 Task: Find connections with filter location Kopřivnice with filter topic #HRwith filter profile language Potuguese with filter current company Traveloka with filter school MIT Academy of Engineering, Alandi, Pune with filter industry Fossil Fuel Electric Power Generation with filter service category Bankruptcy Law with filter keywords title Nuclear Engineer
Action: Mouse moved to (485, 66)
Screenshot: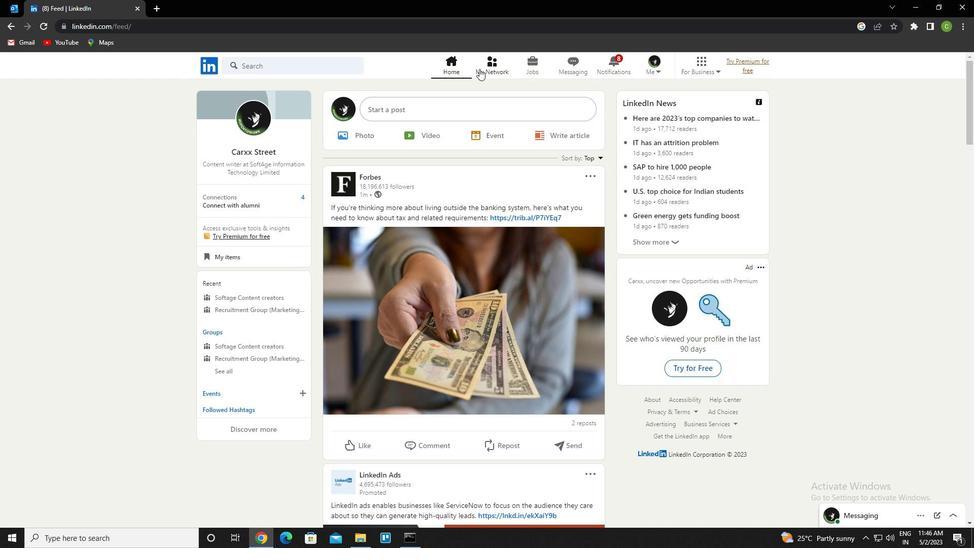 
Action: Mouse pressed left at (485, 66)
Screenshot: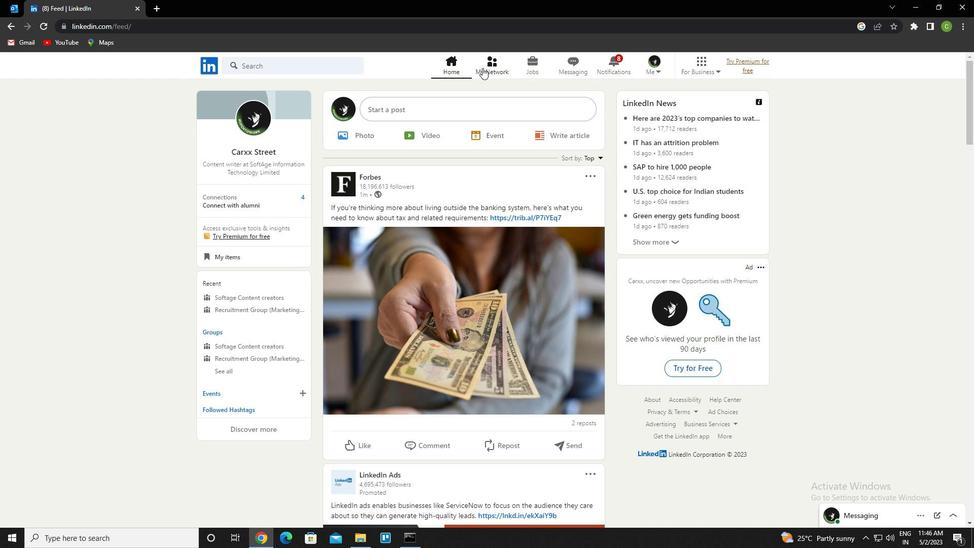 
Action: Mouse moved to (296, 120)
Screenshot: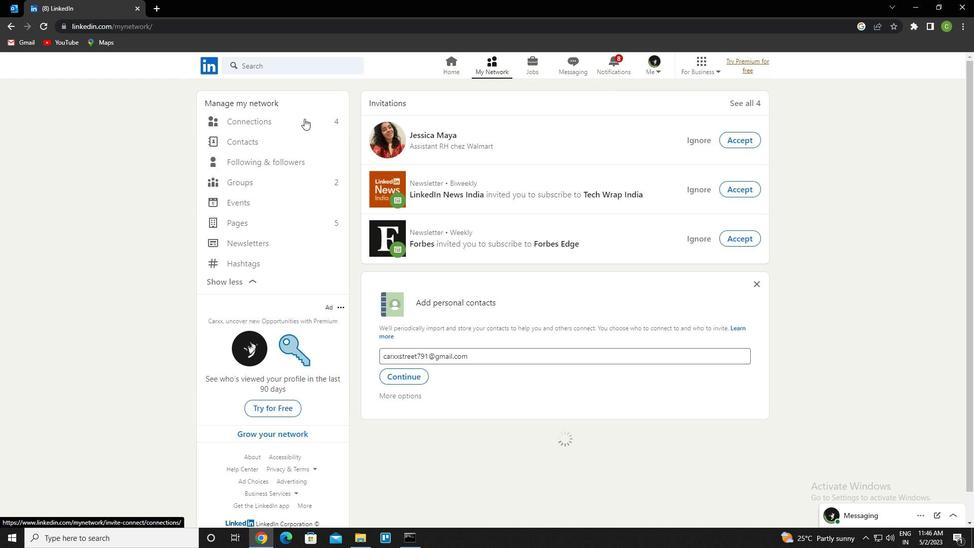 
Action: Mouse pressed left at (296, 120)
Screenshot: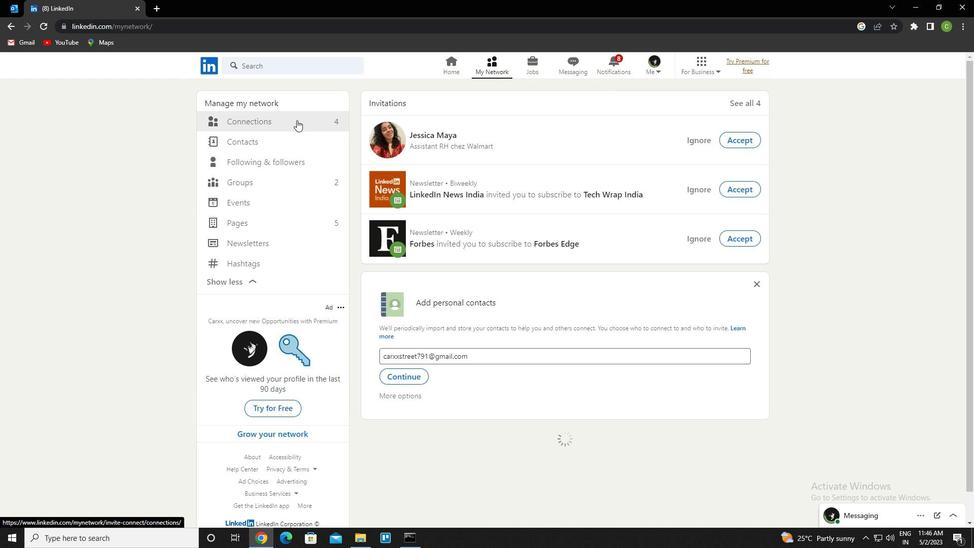 
Action: Mouse moved to (560, 118)
Screenshot: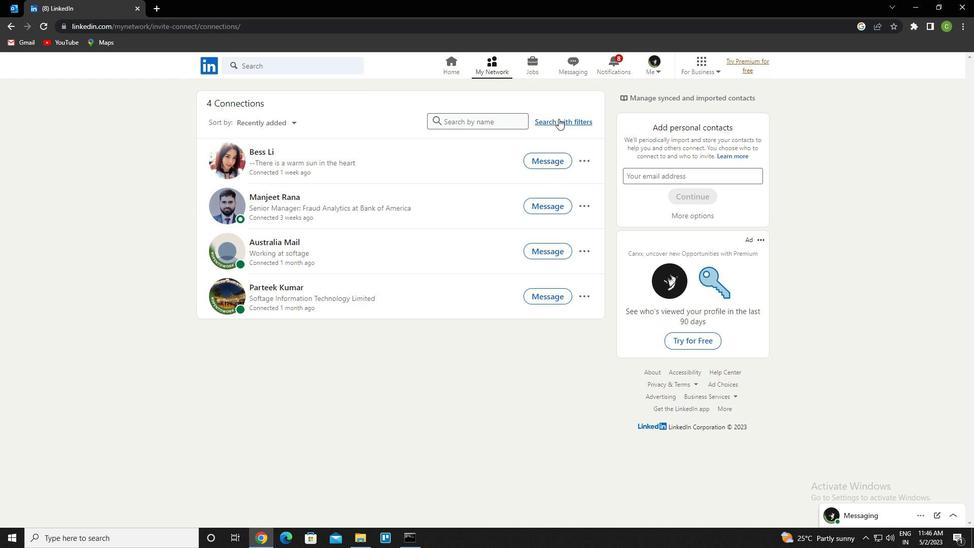 
Action: Mouse pressed left at (560, 118)
Screenshot: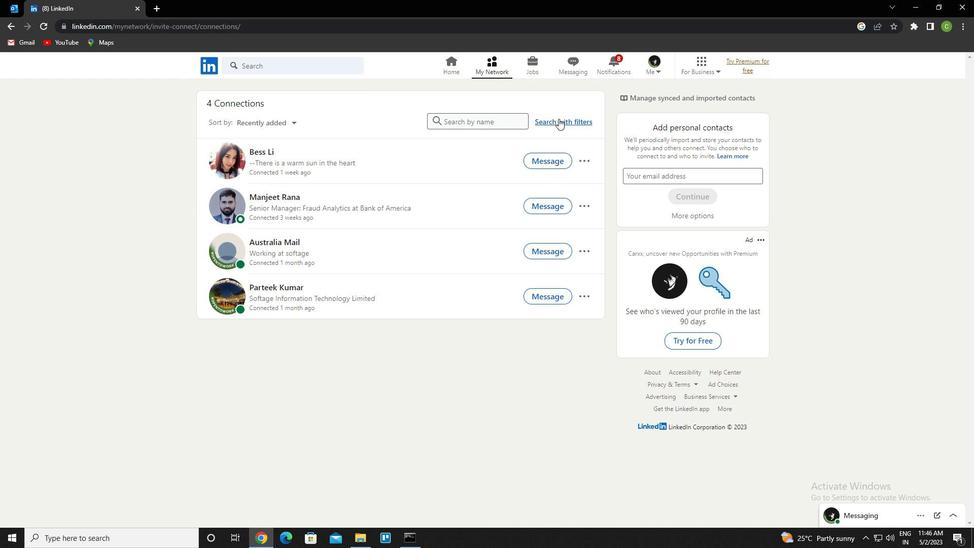 
Action: Mouse moved to (516, 88)
Screenshot: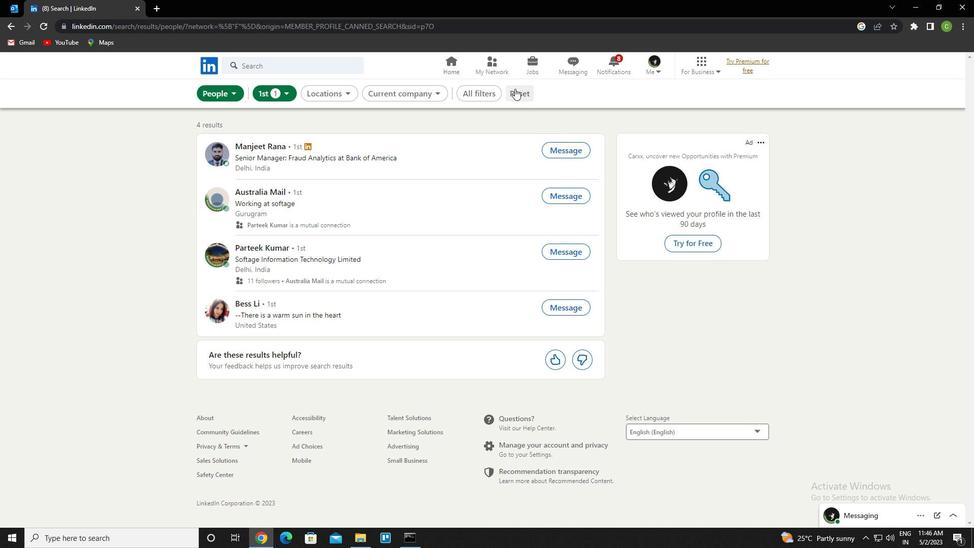 
Action: Mouse pressed left at (516, 88)
Screenshot: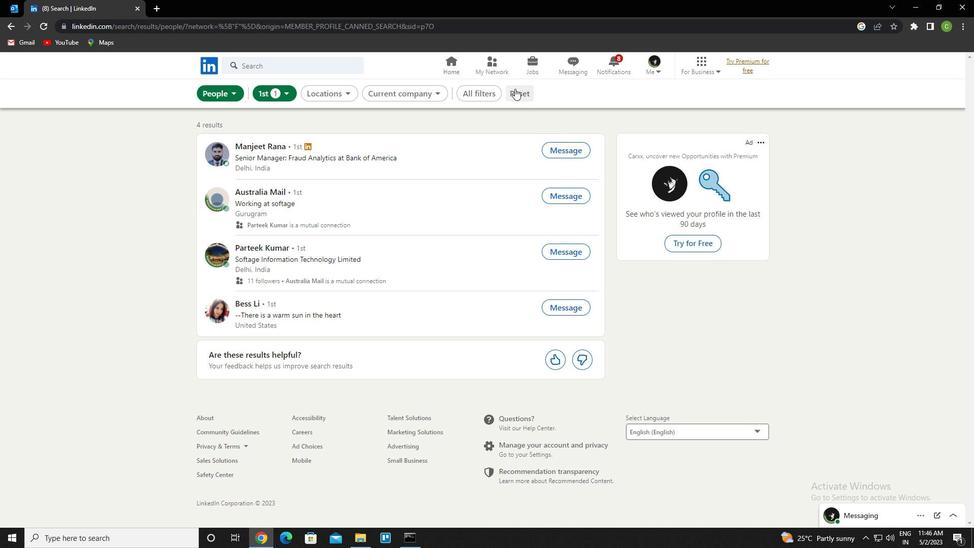 
Action: Mouse moved to (507, 101)
Screenshot: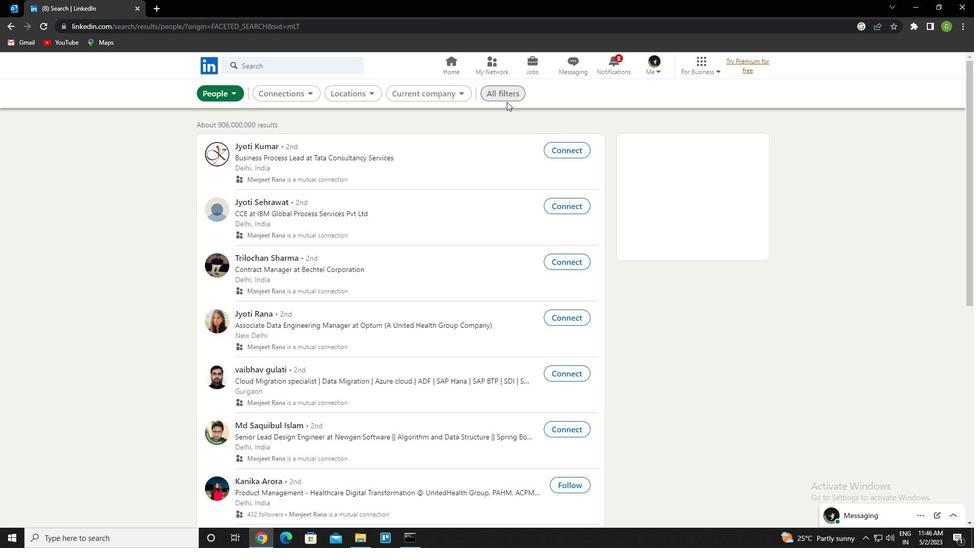 
Action: Mouse pressed left at (507, 101)
Screenshot: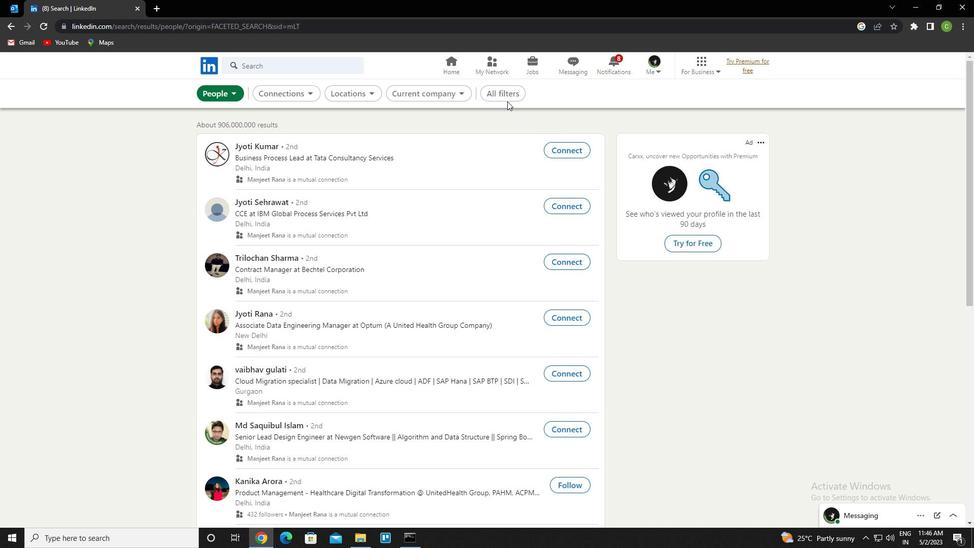 
Action: Mouse moved to (850, 383)
Screenshot: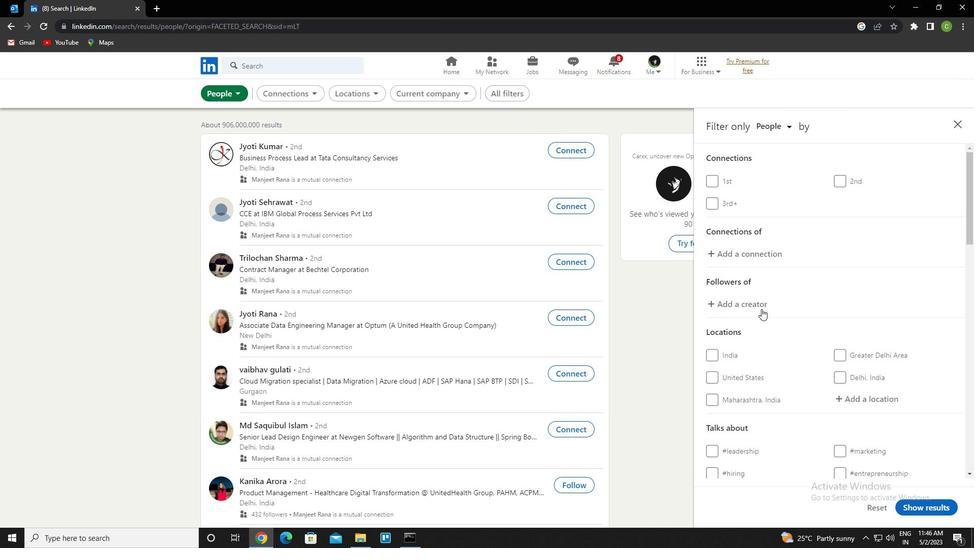 
Action: Mouse scrolled (850, 382) with delta (0, 0)
Screenshot: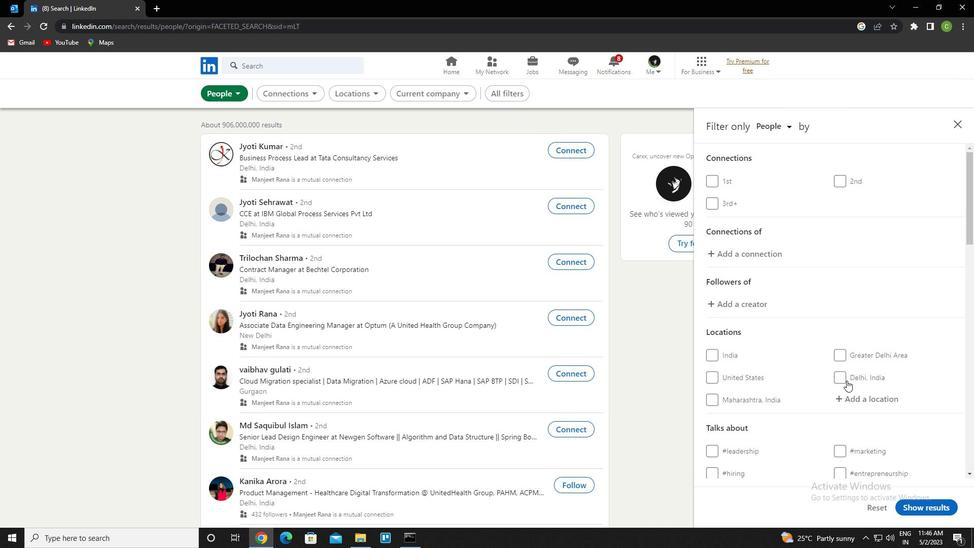
Action: Mouse scrolled (850, 382) with delta (0, 0)
Screenshot: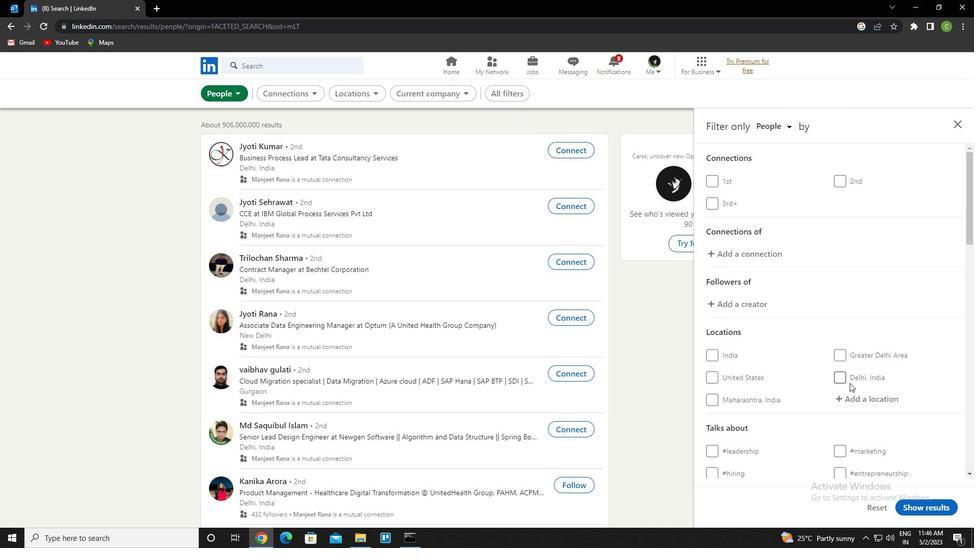 
Action: Mouse scrolled (850, 382) with delta (0, 0)
Screenshot: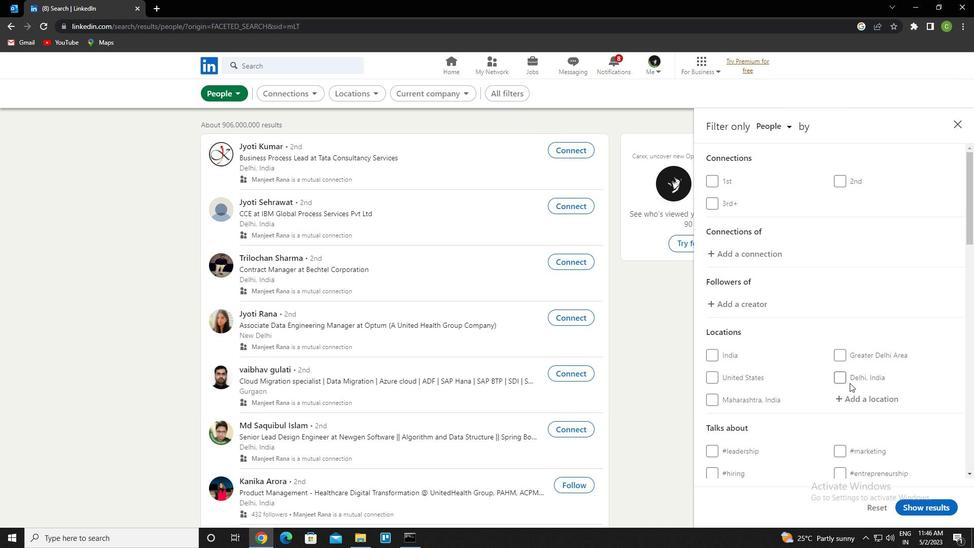 
Action: Mouse moved to (876, 248)
Screenshot: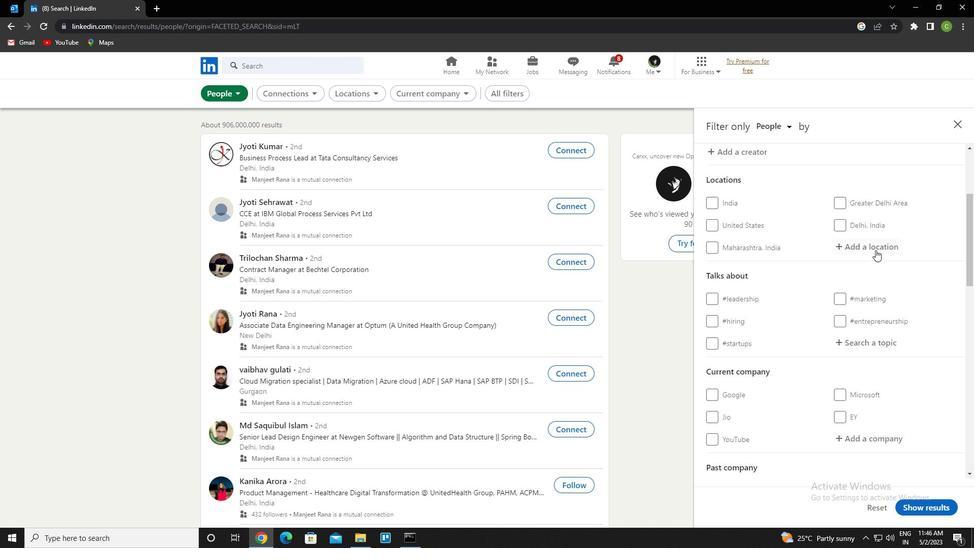
Action: Mouse pressed left at (876, 248)
Screenshot: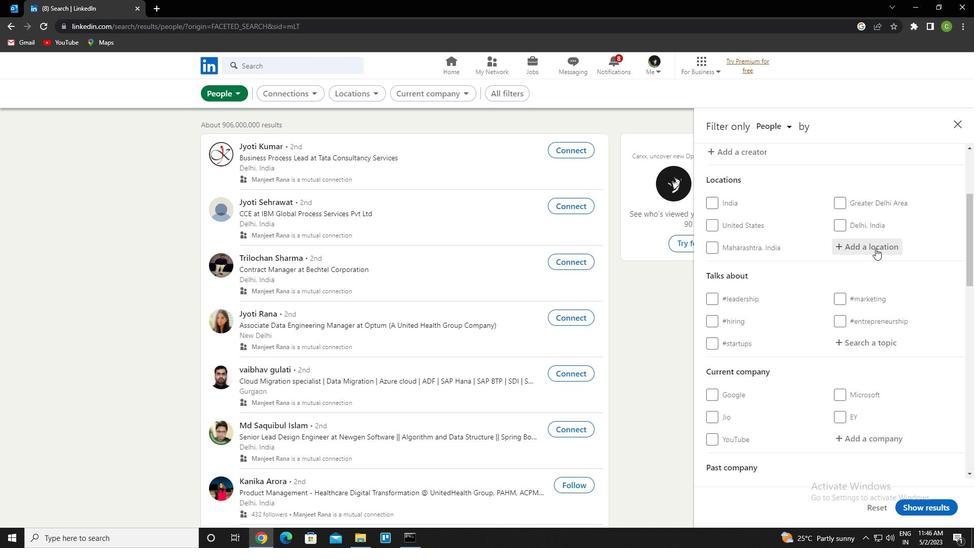 
Action: Key pressed <Key.caps_lock>k<Key.caps_lock>oprivi<Key.backspace>nice<Key.down><Key.enter>
Screenshot: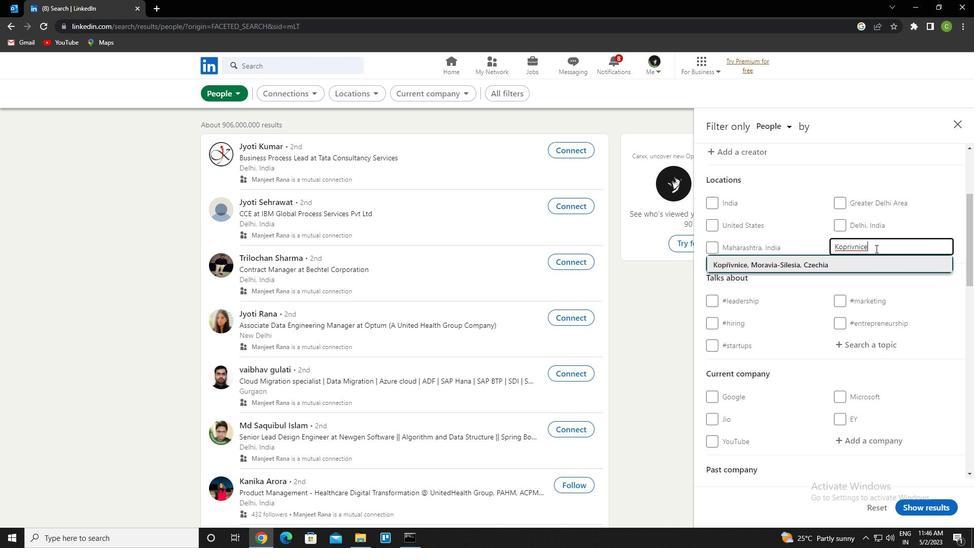 
Action: Mouse scrolled (876, 248) with delta (0, 0)
Screenshot: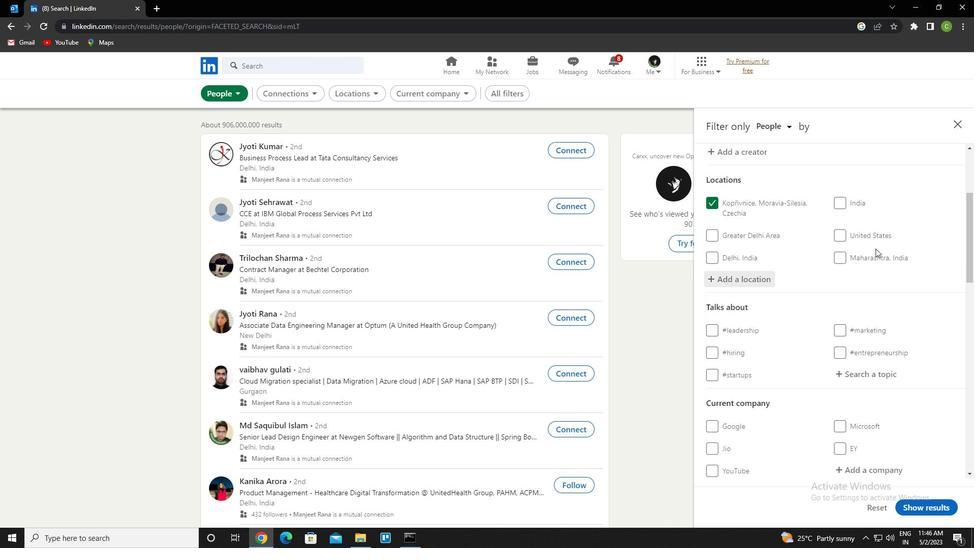 
Action: Mouse moved to (863, 326)
Screenshot: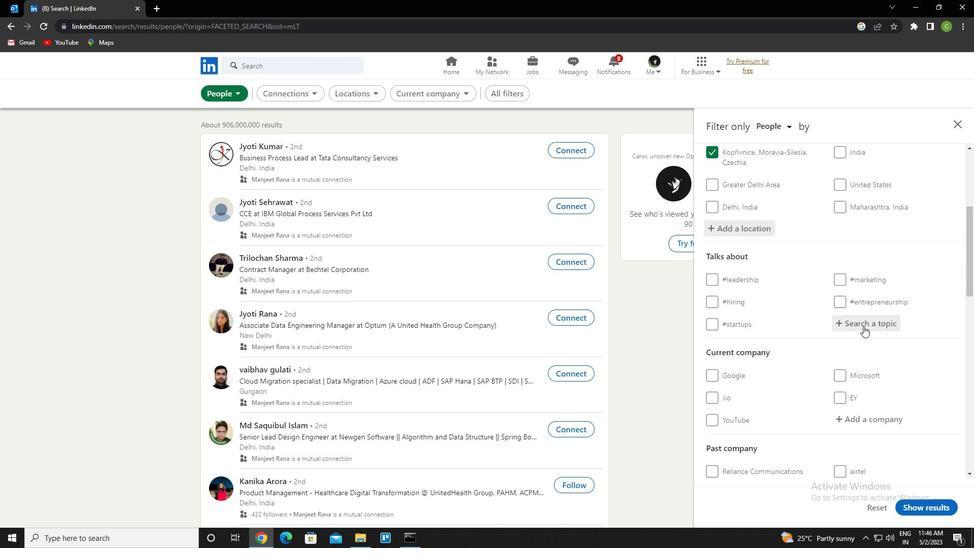 
Action: Mouse pressed left at (863, 326)
Screenshot: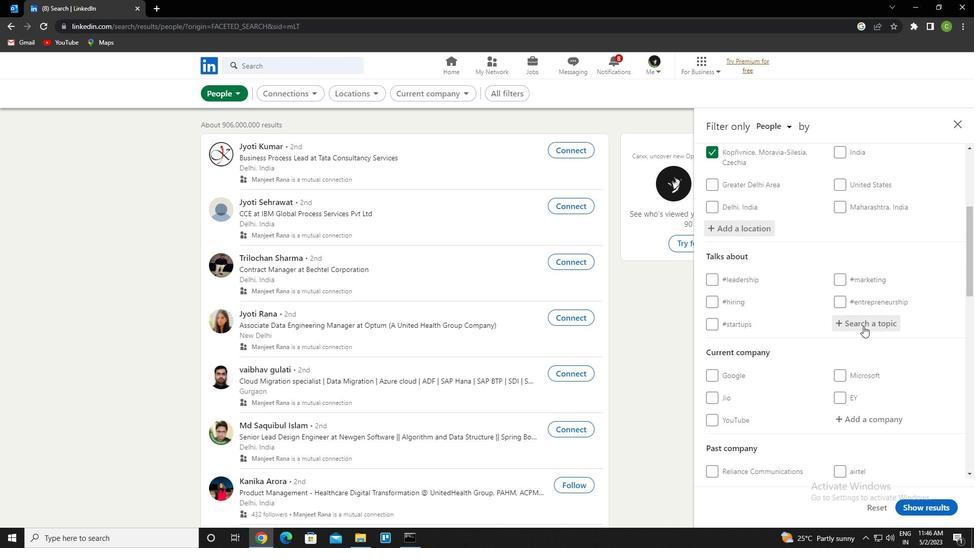 
Action: Key pressed <Key.caps_lock>hr<Key.down><Key.enter>
Screenshot: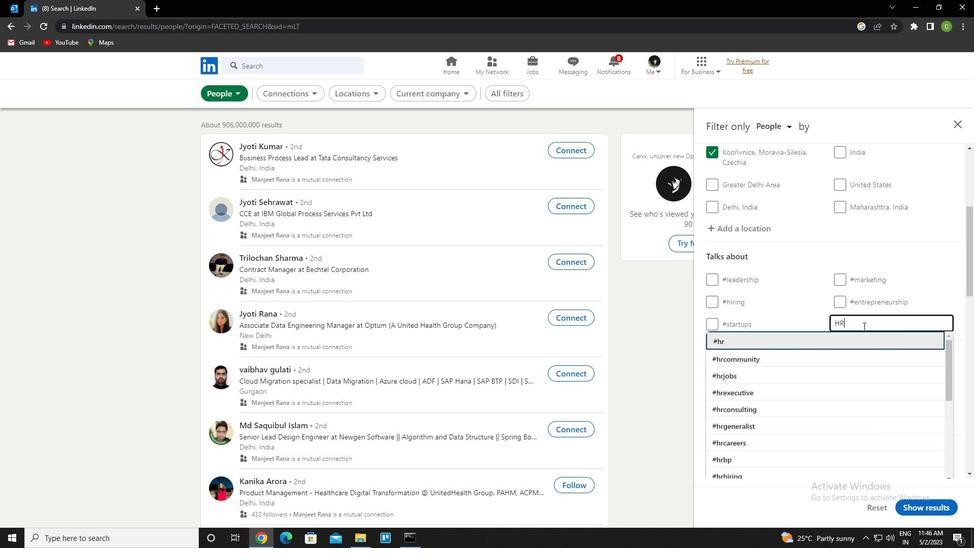 
Action: Mouse scrolled (863, 325) with delta (0, 0)
Screenshot: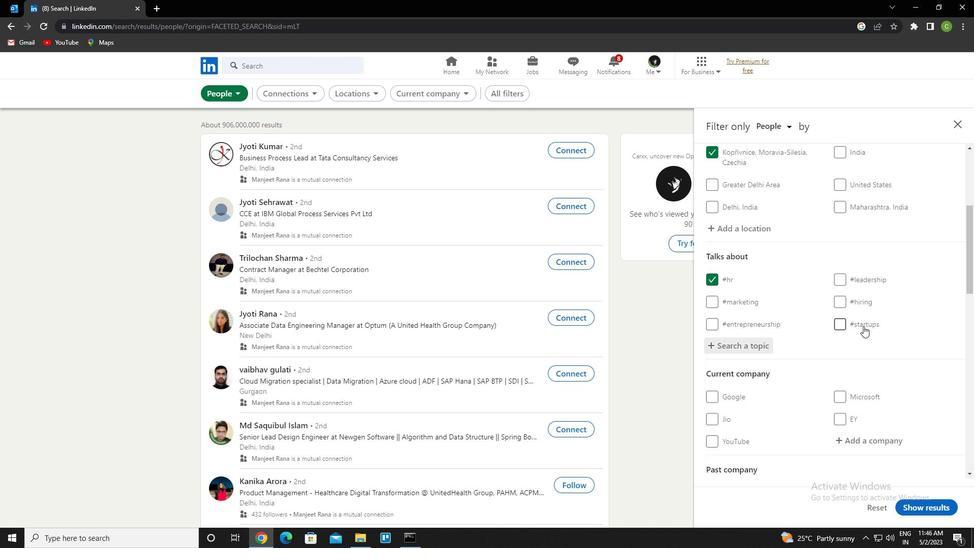 
Action: Mouse scrolled (863, 325) with delta (0, 0)
Screenshot: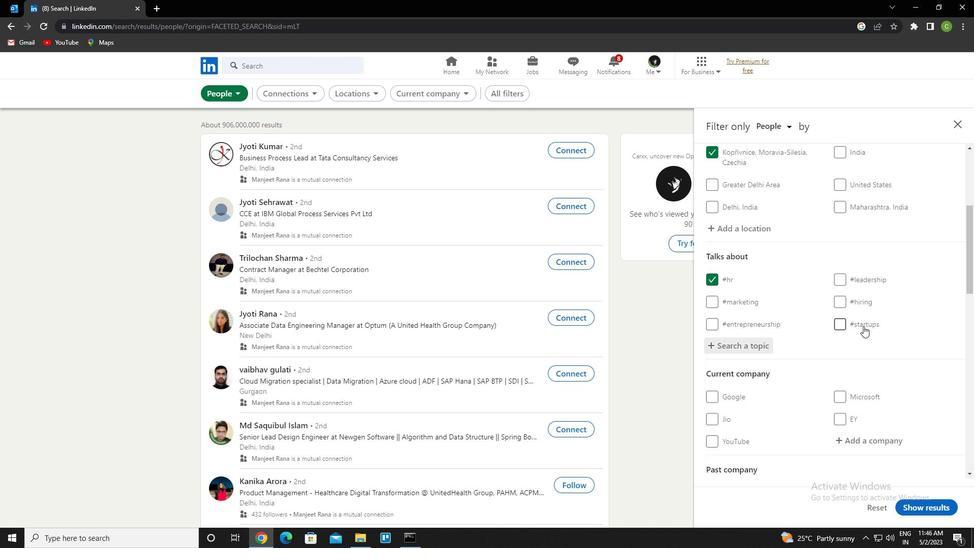 
Action: Mouse scrolled (863, 325) with delta (0, 0)
Screenshot: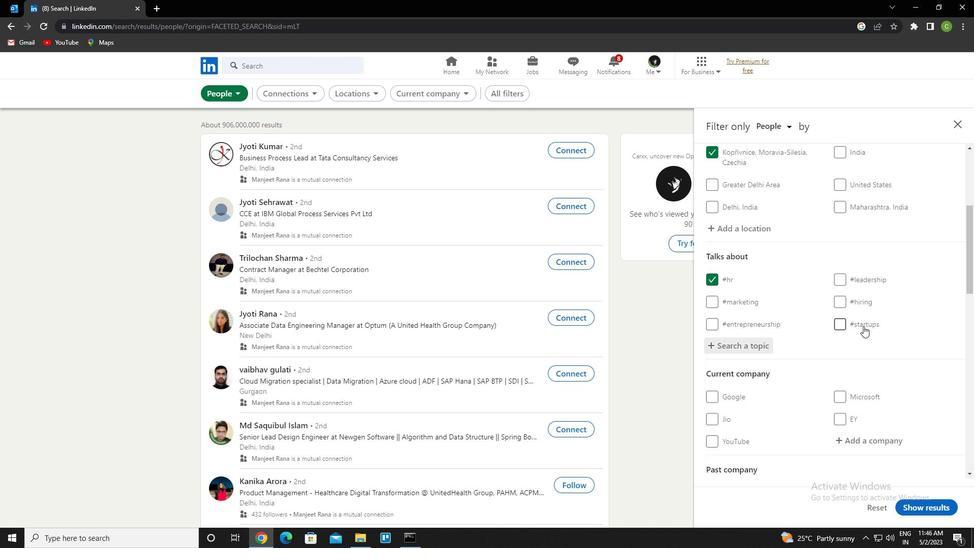
Action: Mouse scrolled (863, 325) with delta (0, 0)
Screenshot: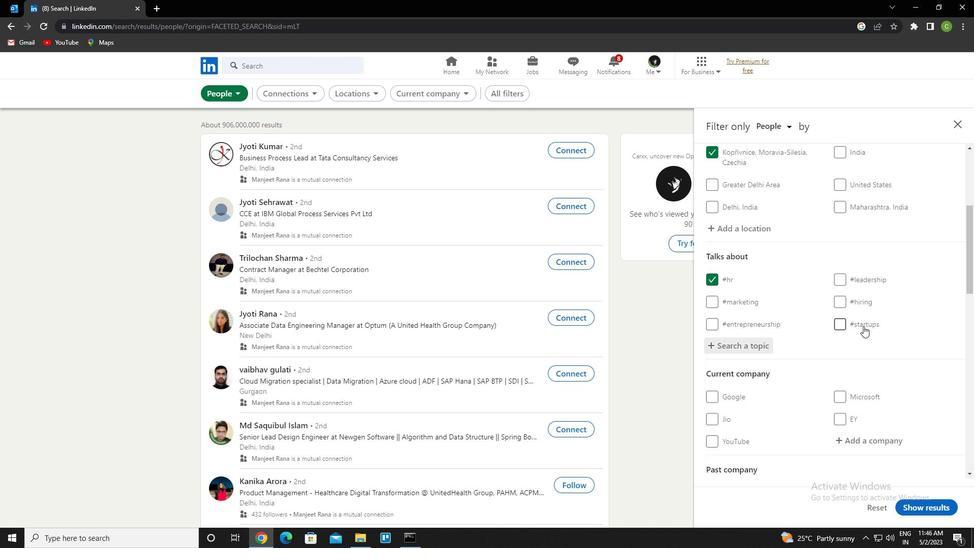 
Action: Mouse scrolled (863, 325) with delta (0, 0)
Screenshot: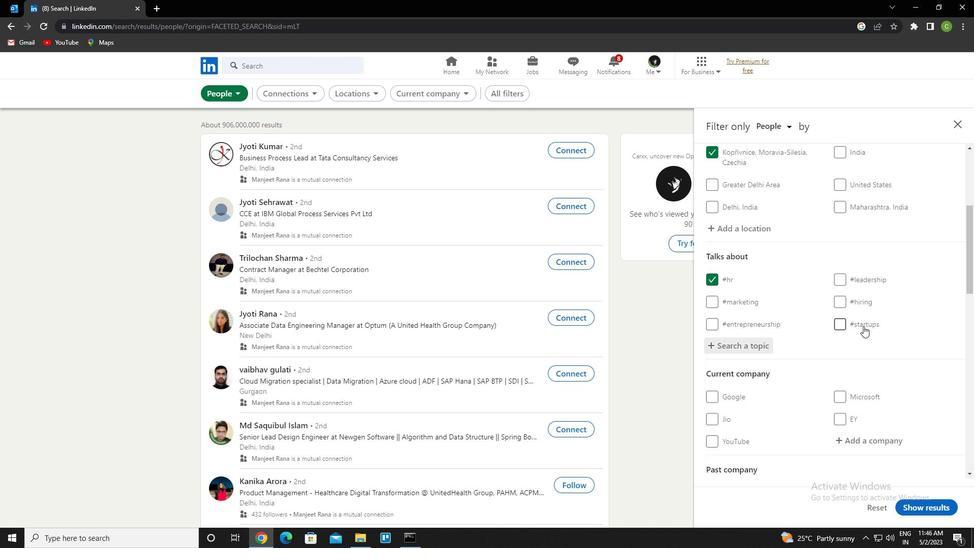 
Action: Mouse scrolled (863, 325) with delta (0, 0)
Screenshot: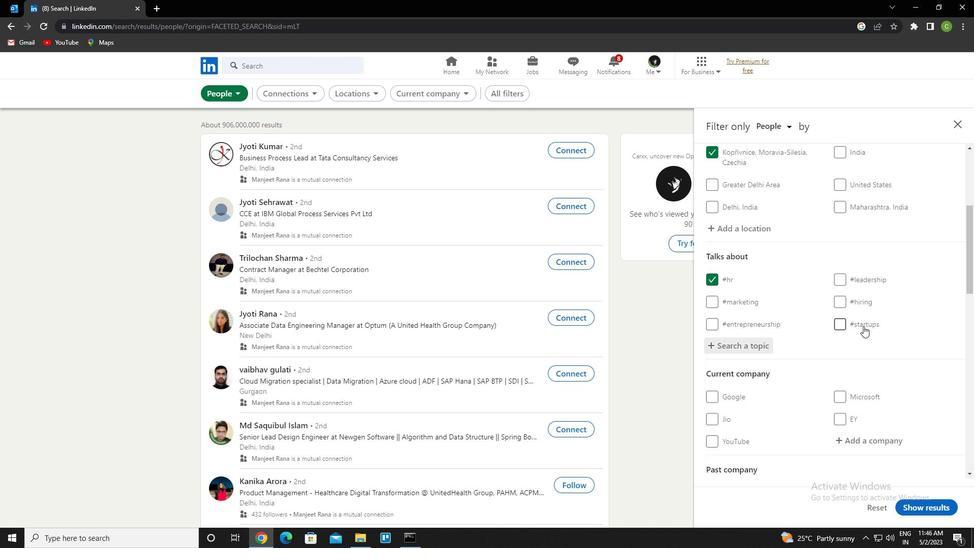 
Action: Mouse scrolled (863, 325) with delta (0, 0)
Screenshot: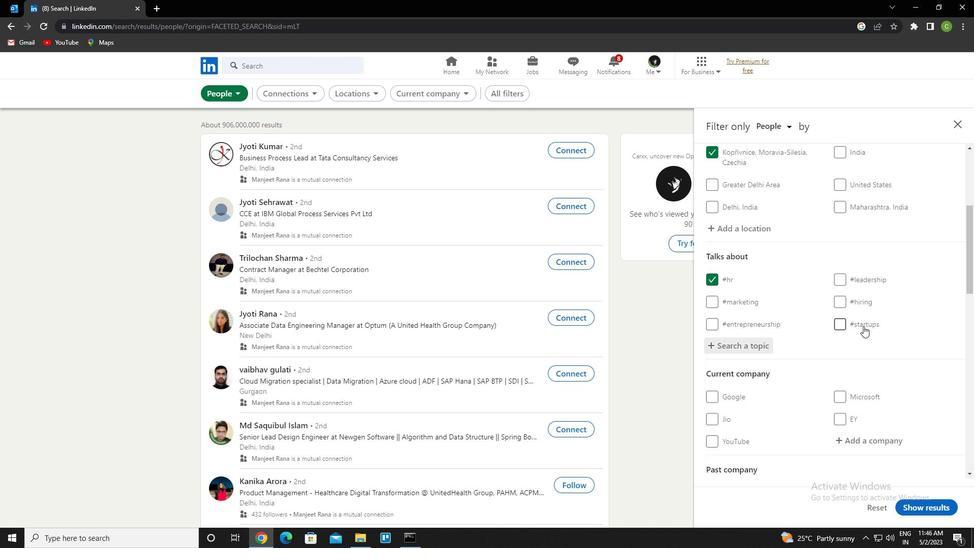 
Action: Mouse scrolled (863, 325) with delta (0, 0)
Screenshot: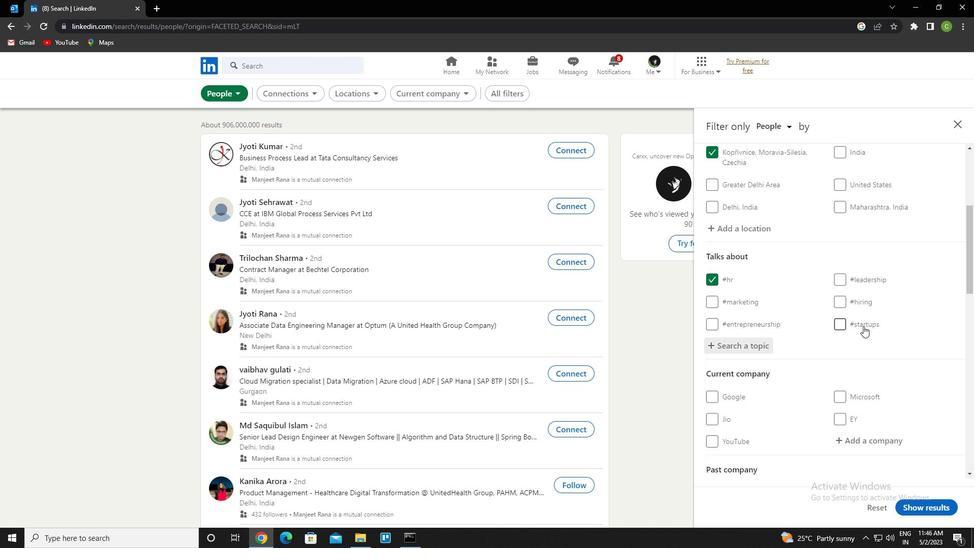 
Action: Mouse scrolled (863, 325) with delta (0, 0)
Screenshot: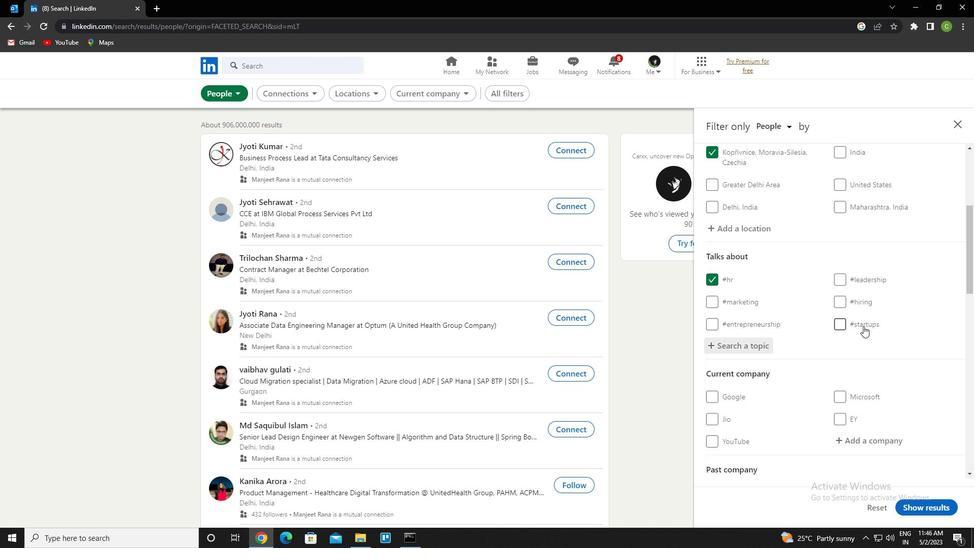 
Action: Mouse scrolled (863, 325) with delta (0, 0)
Screenshot: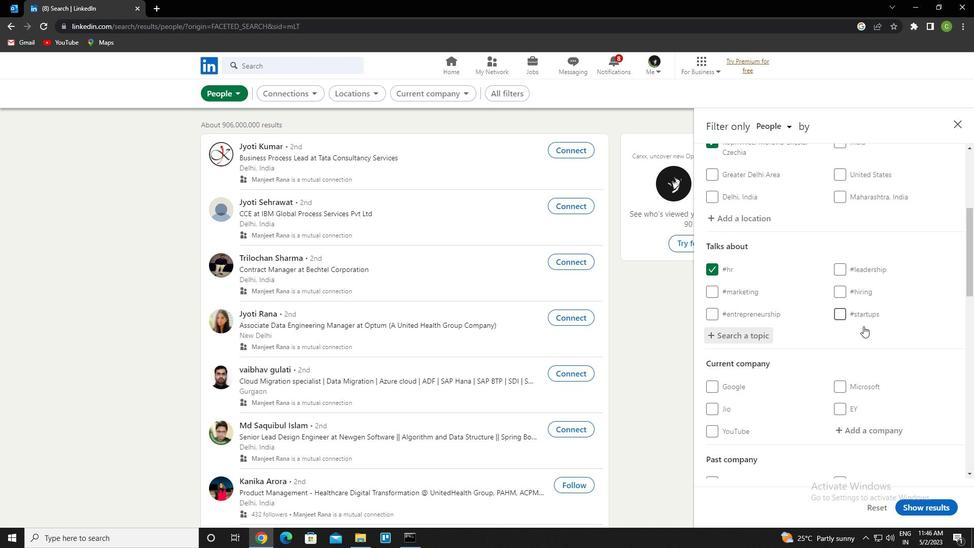
Action: Mouse moved to (837, 314)
Screenshot: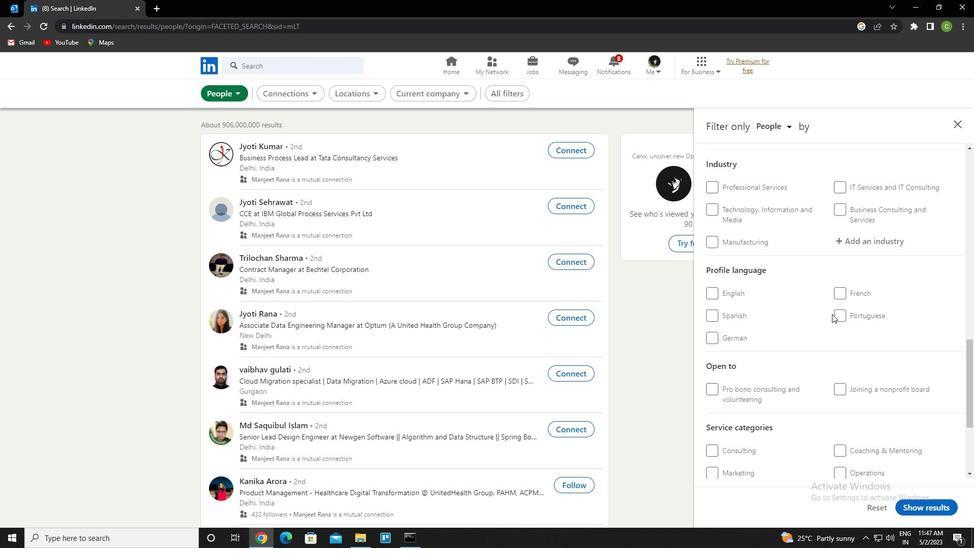 
Action: Mouse pressed left at (837, 314)
Screenshot: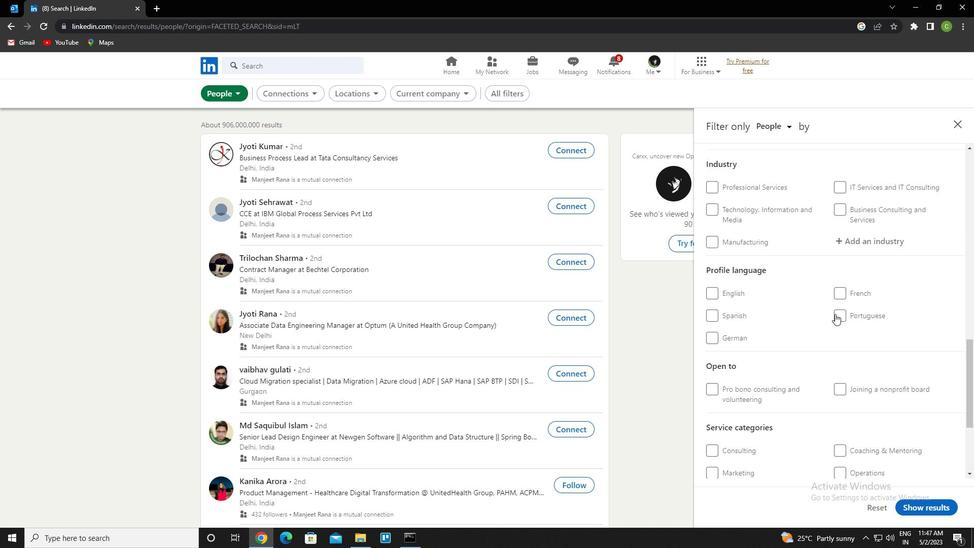 
Action: Mouse scrolled (837, 314) with delta (0, 0)
Screenshot: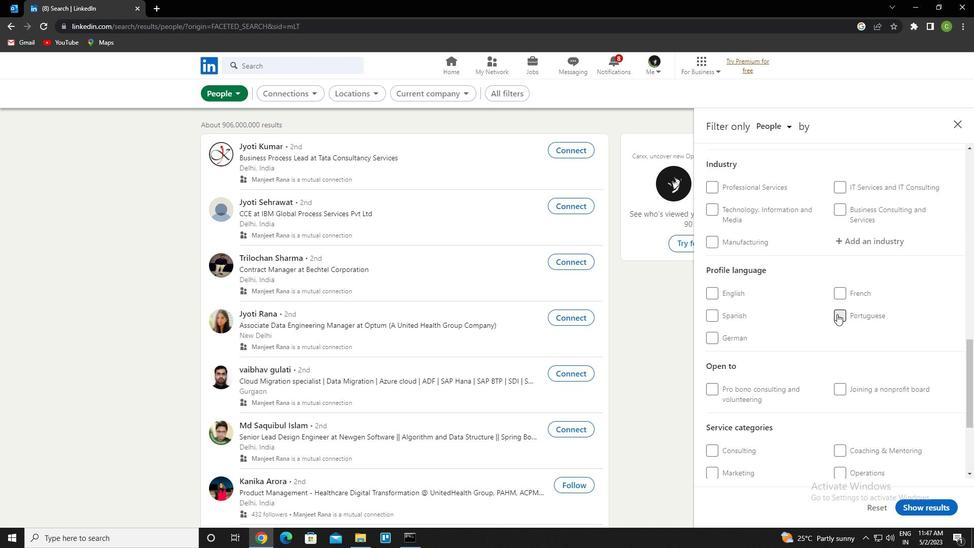 
Action: Mouse scrolled (837, 314) with delta (0, 0)
Screenshot: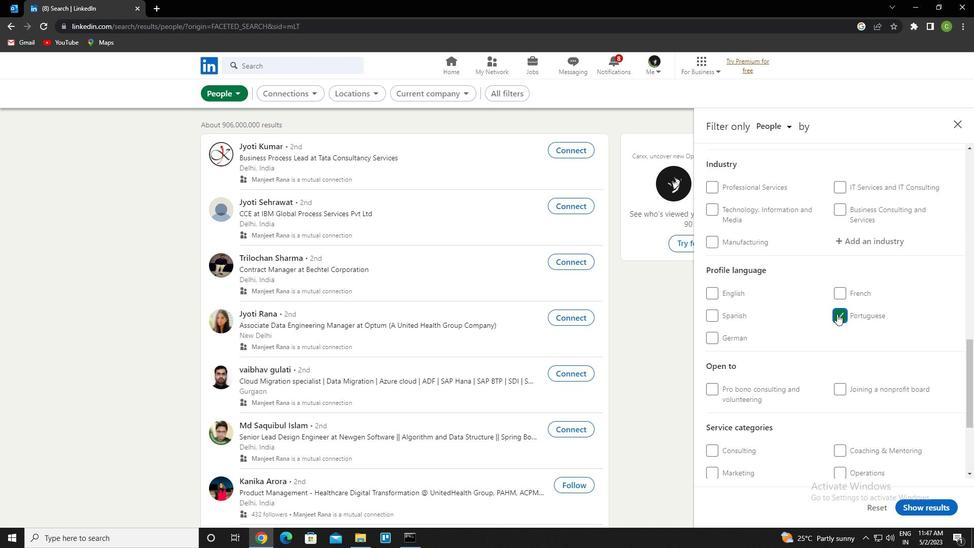 
Action: Mouse scrolled (837, 314) with delta (0, 0)
Screenshot: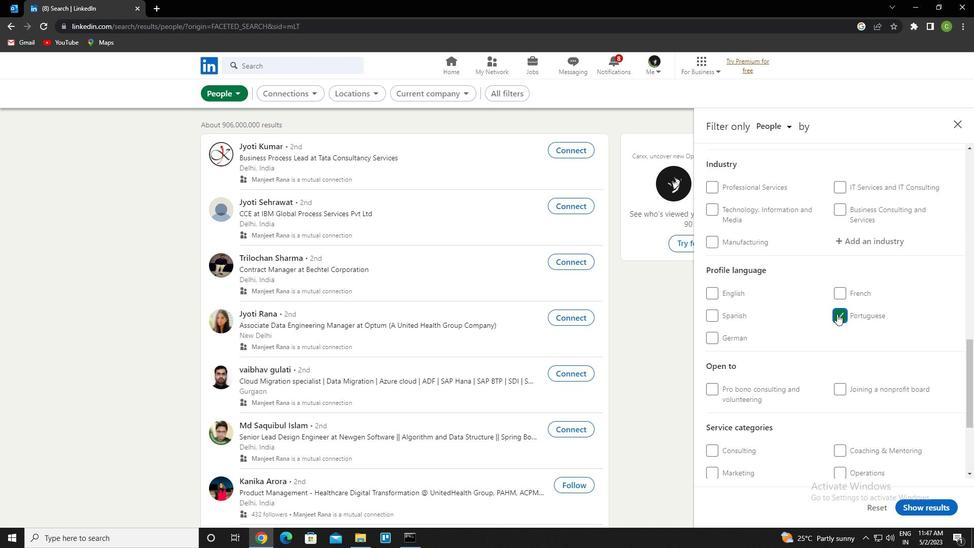 
Action: Mouse scrolled (837, 314) with delta (0, 0)
Screenshot: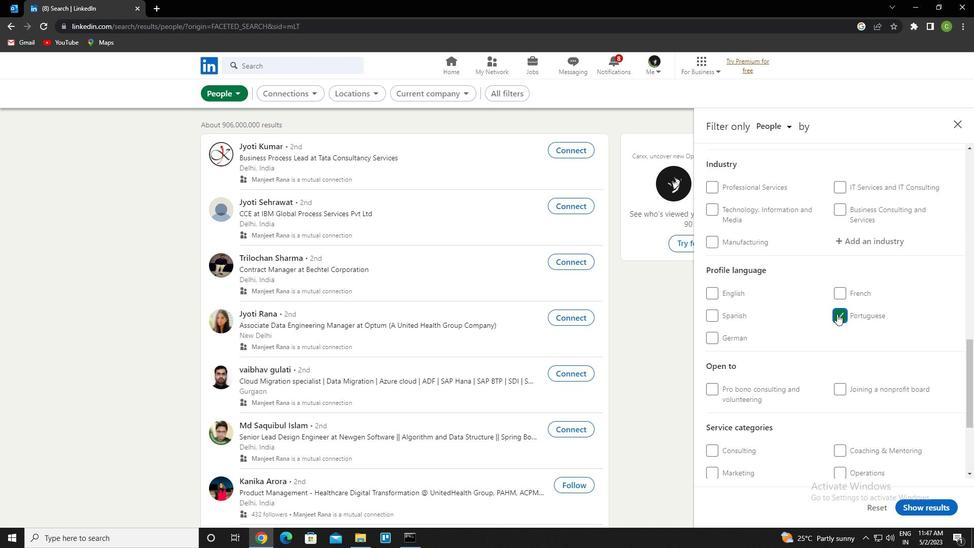 
Action: Mouse scrolled (837, 314) with delta (0, 0)
Screenshot: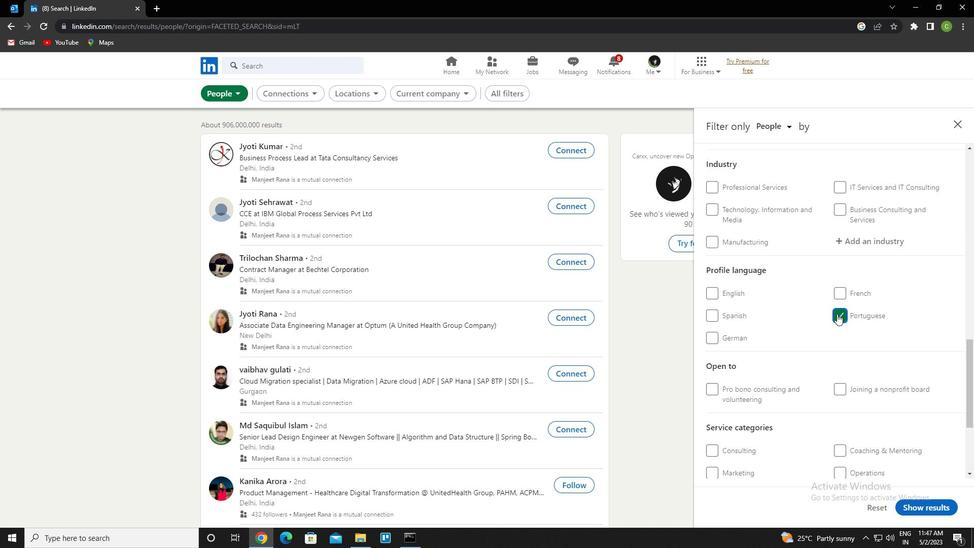 
Action: Mouse scrolled (837, 314) with delta (0, 0)
Screenshot: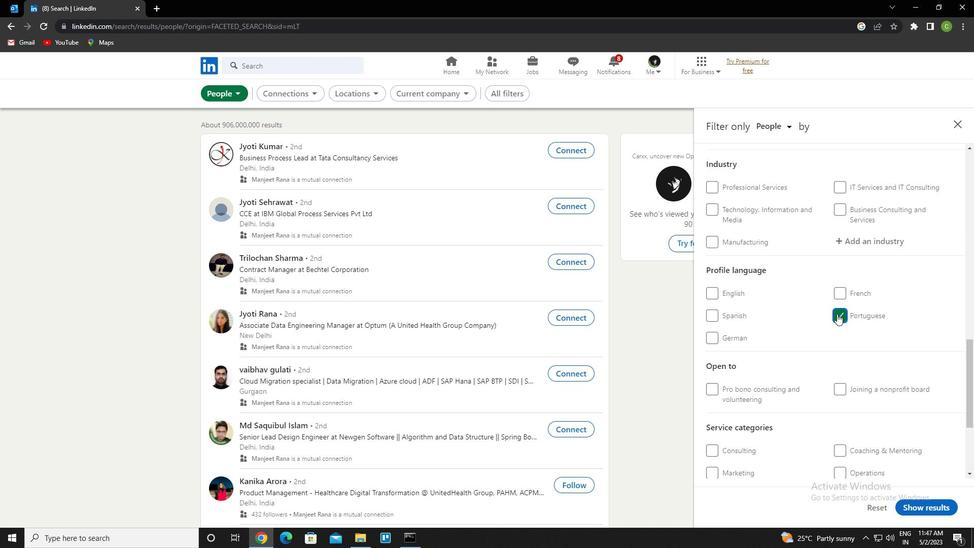 
Action: Mouse moved to (888, 239)
Screenshot: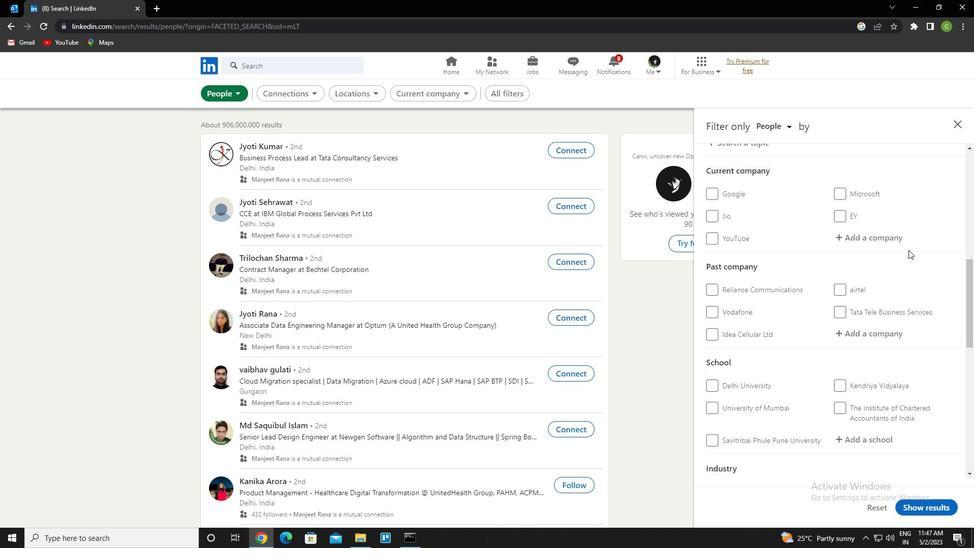 
Action: Mouse pressed left at (888, 239)
Screenshot: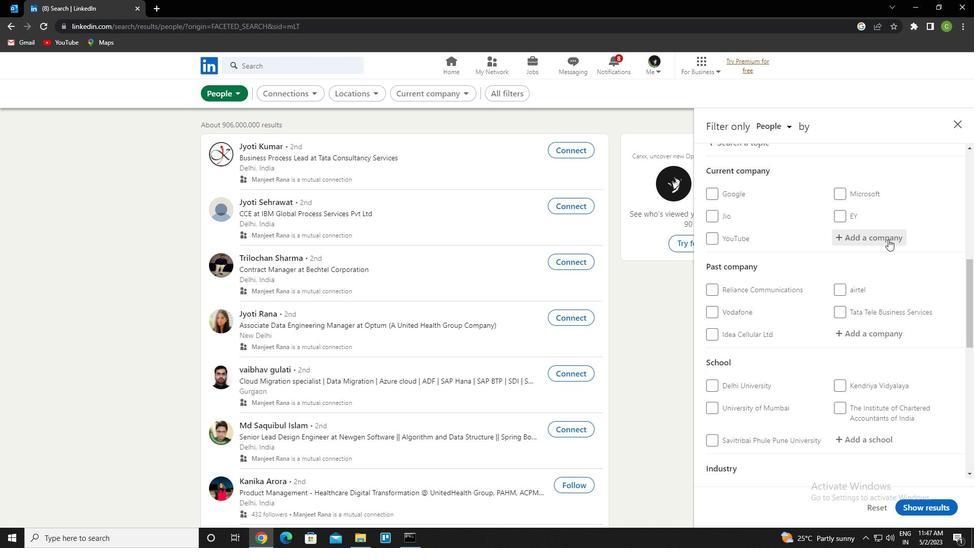 
Action: Key pressed <Key.caps_lock><Key.caps_lock>t<Key.caps_lock>rave<Key.down><Key.down><Key.enter>
Screenshot: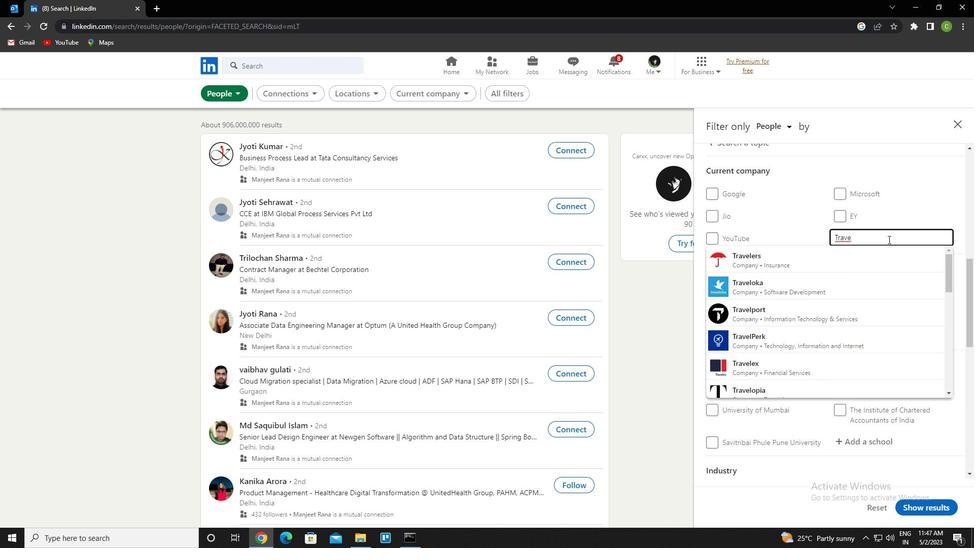 
Action: Mouse moved to (886, 243)
Screenshot: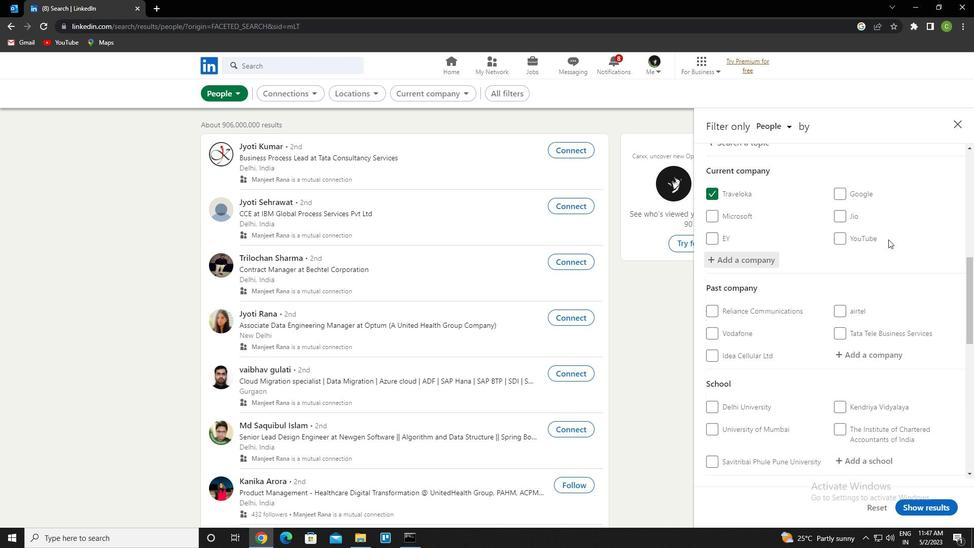 
Action: Mouse scrolled (886, 243) with delta (0, 0)
Screenshot: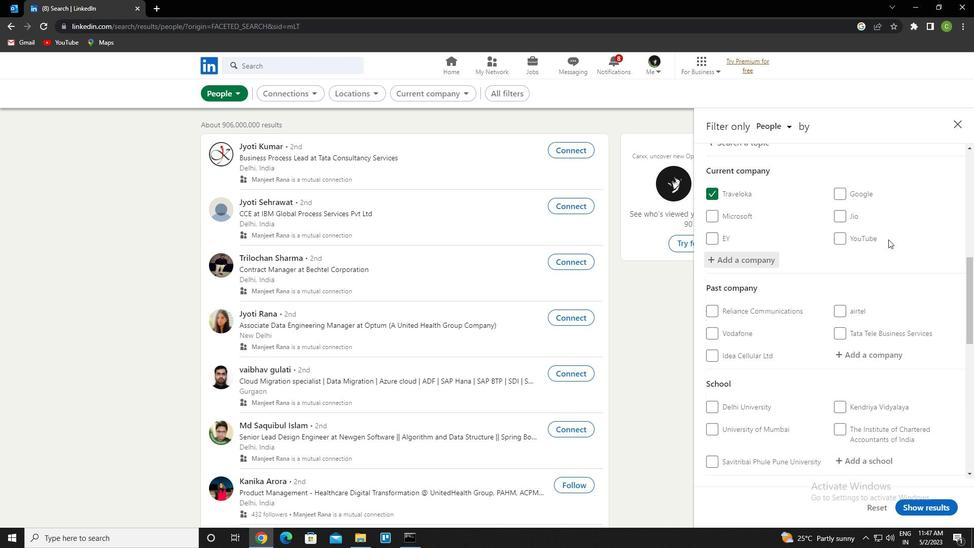 
Action: Mouse moved to (884, 249)
Screenshot: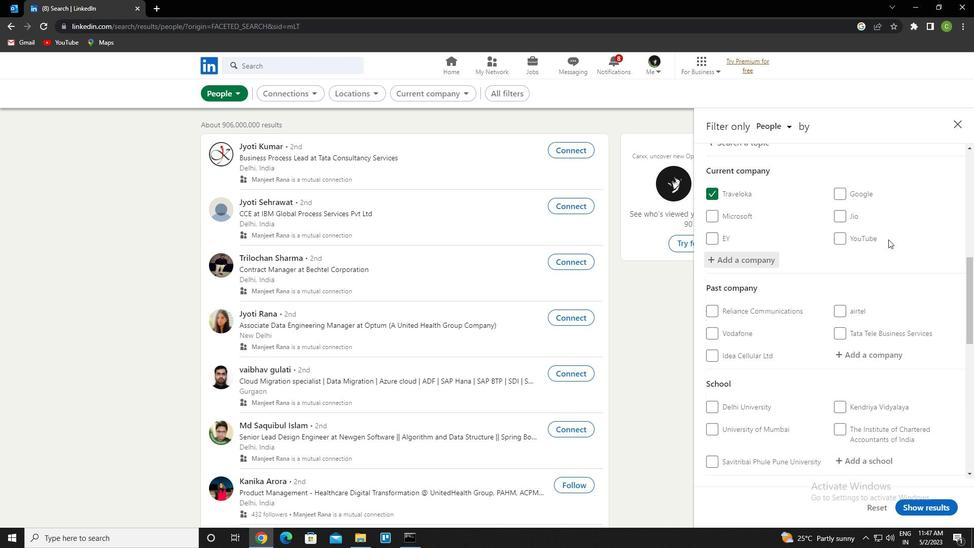 
Action: Mouse scrolled (884, 249) with delta (0, 0)
Screenshot: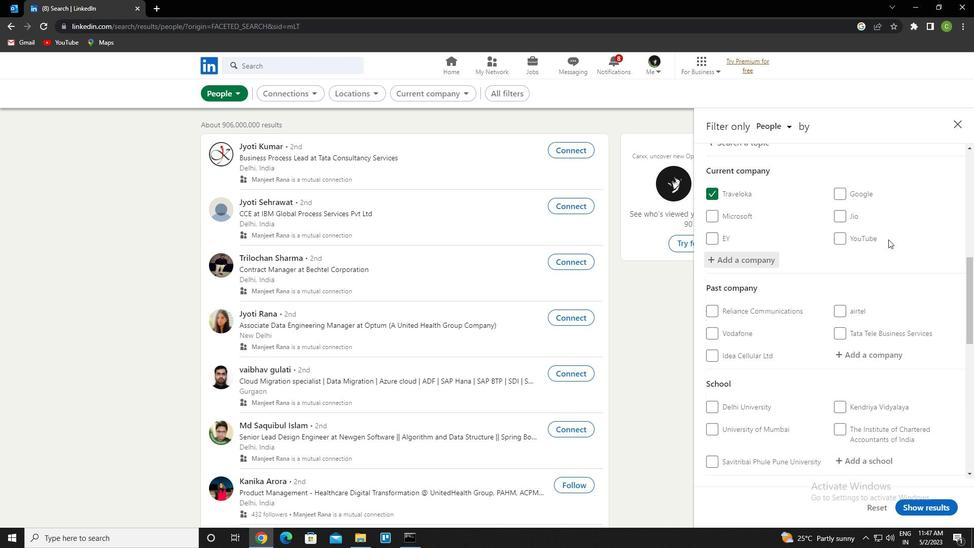 
Action: Mouse scrolled (884, 249) with delta (0, 0)
Screenshot: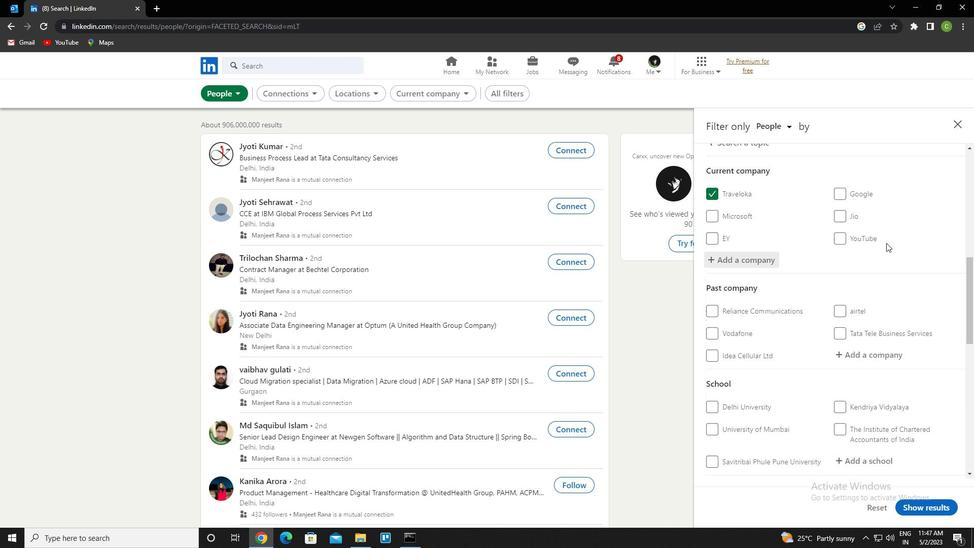 
Action: Mouse scrolled (884, 249) with delta (0, 0)
Screenshot: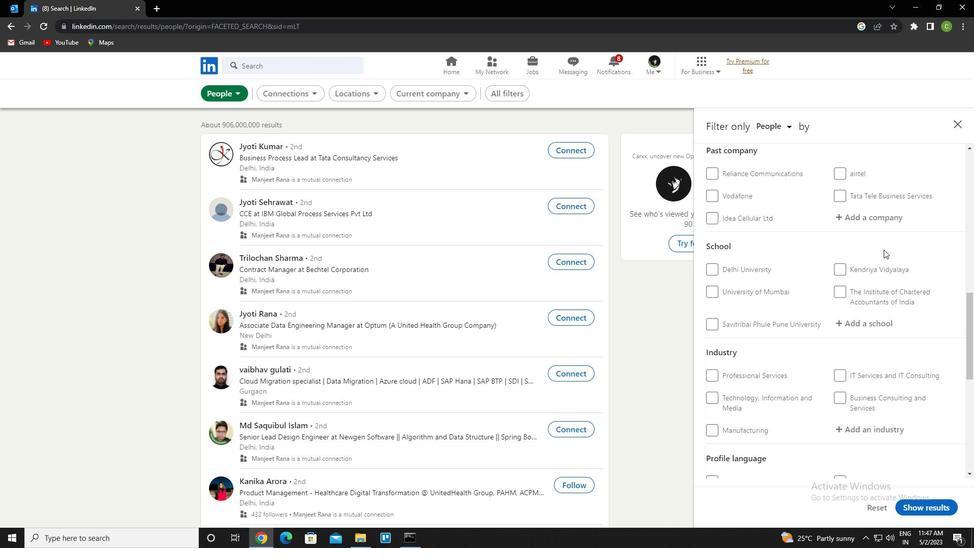 
Action: Mouse moved to (869, 258)
Screenshot: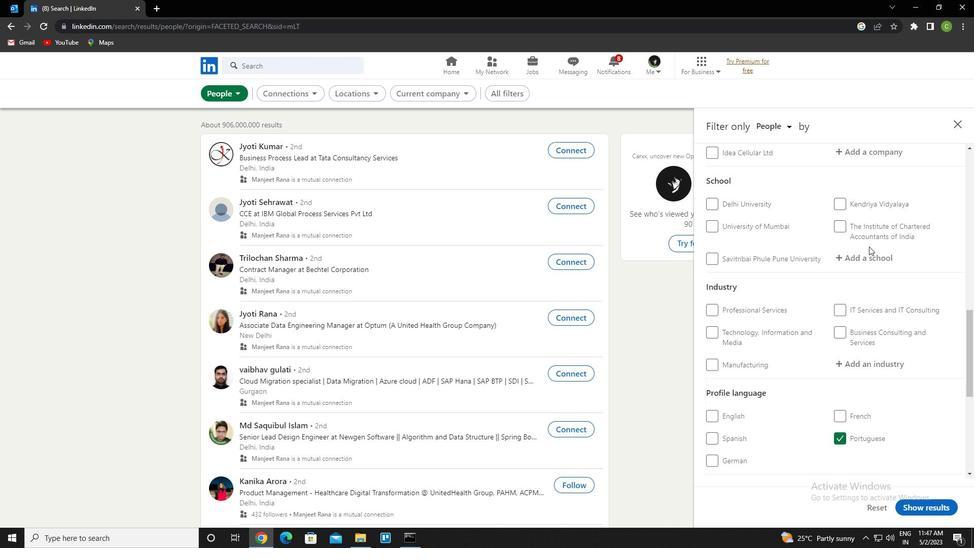 
Action: Mouse pressed left at (869, 258)
Screenshot: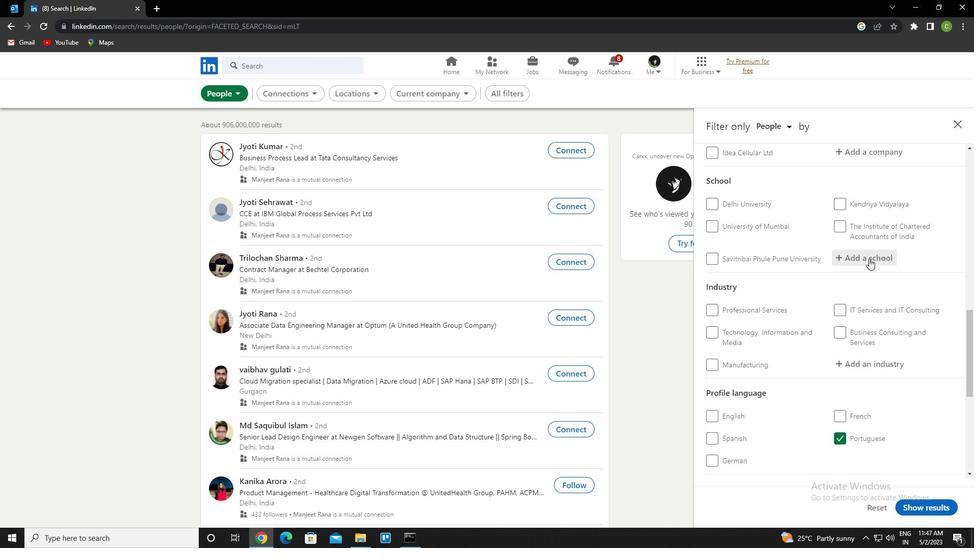 
Action: Key pressed <Key.caps_lock>mit<Key.space>a<Key.caps_lock>c<Key.down><Key.enter>
Screenshot: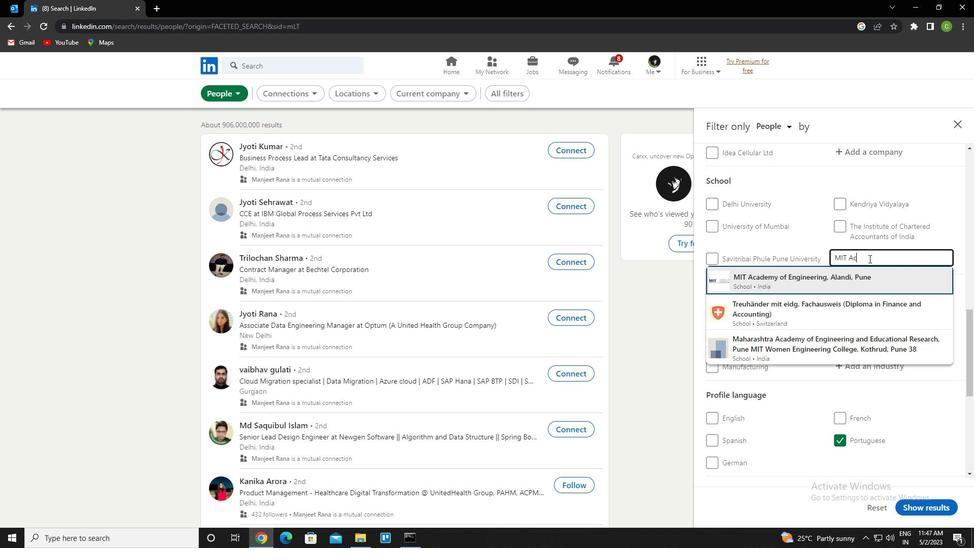 
Action: Mouse scrolled (869, 258) with delta (0, 0)
Screenshot: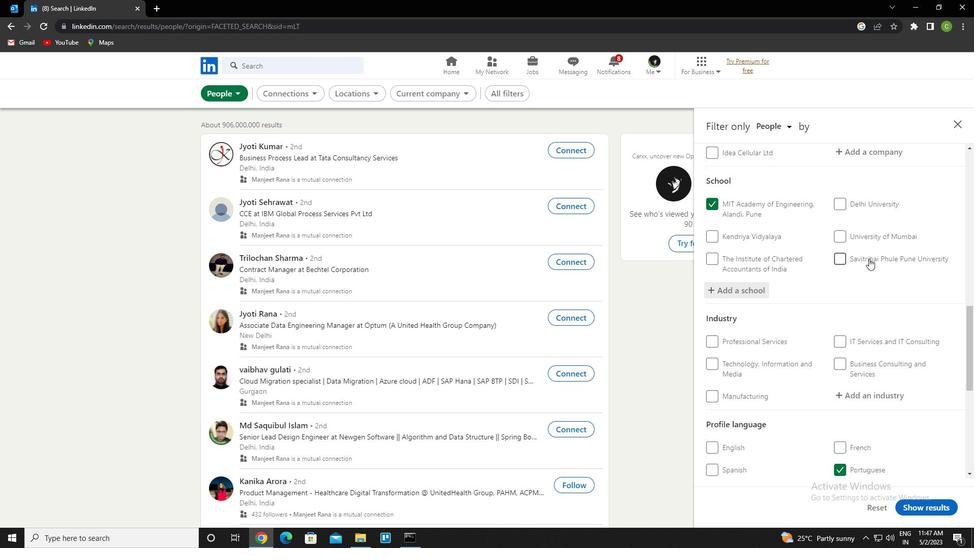 
Action: Mouse scrolled (869, 258) with delta (0, 0)
Screenshot: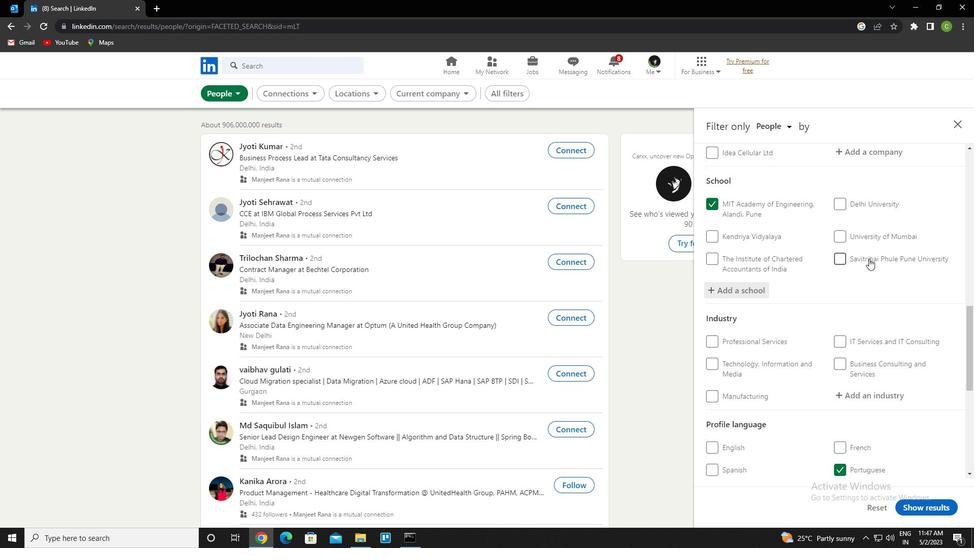 
Action: Mouse scrolled (869, 258) with delta (0, 0)
Screenshot: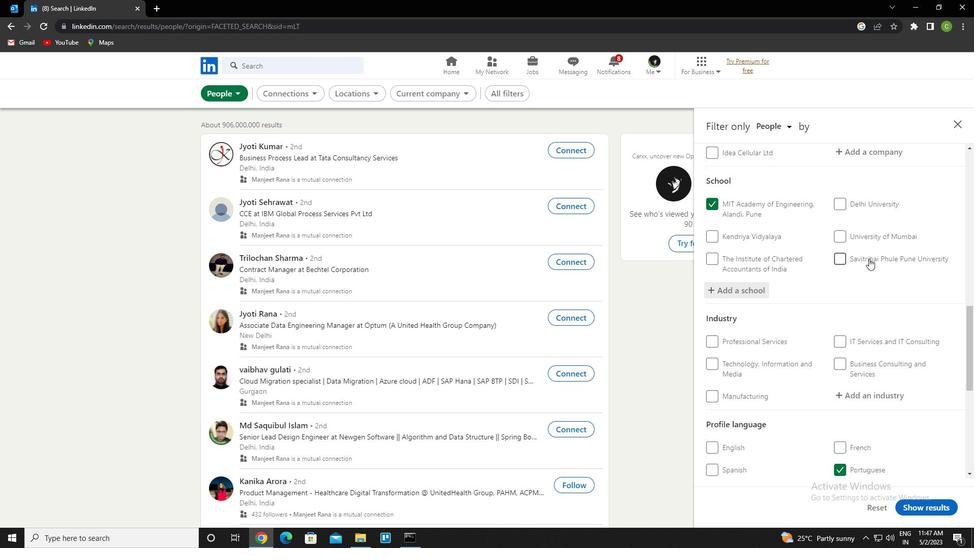 
Action: Mouse moved to (866, 244)
Screenshot: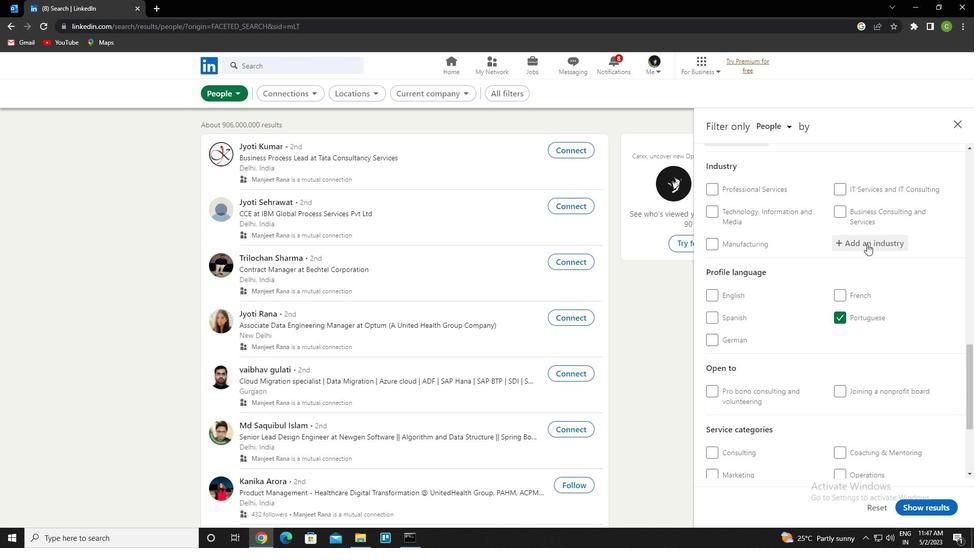 
Action: Mouse pressed left at (866, 244)
Screenshot: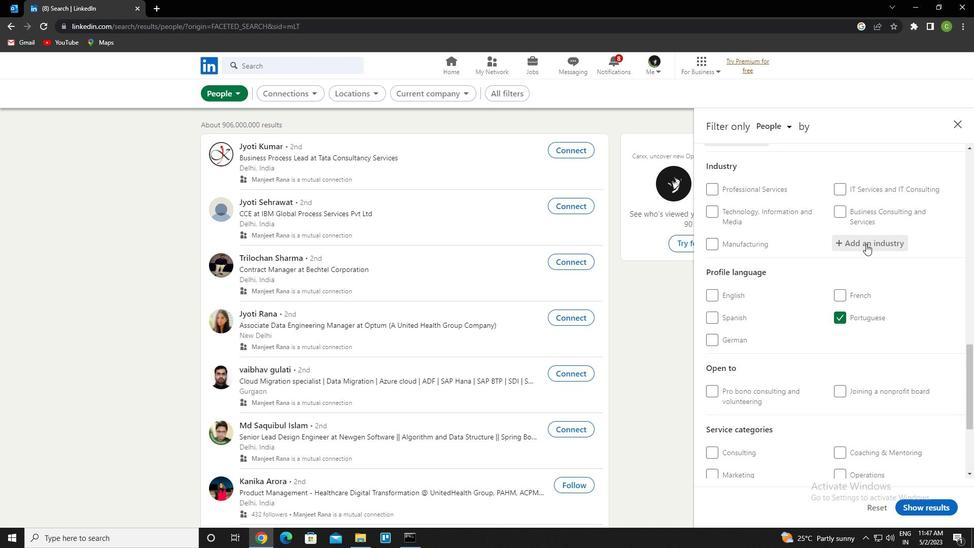 
Action: Key pressed <Key.caps_lock>f<Key.caps_lock>i<Key.backspace>ossil<Key.down><Key.enter>
Screenshot: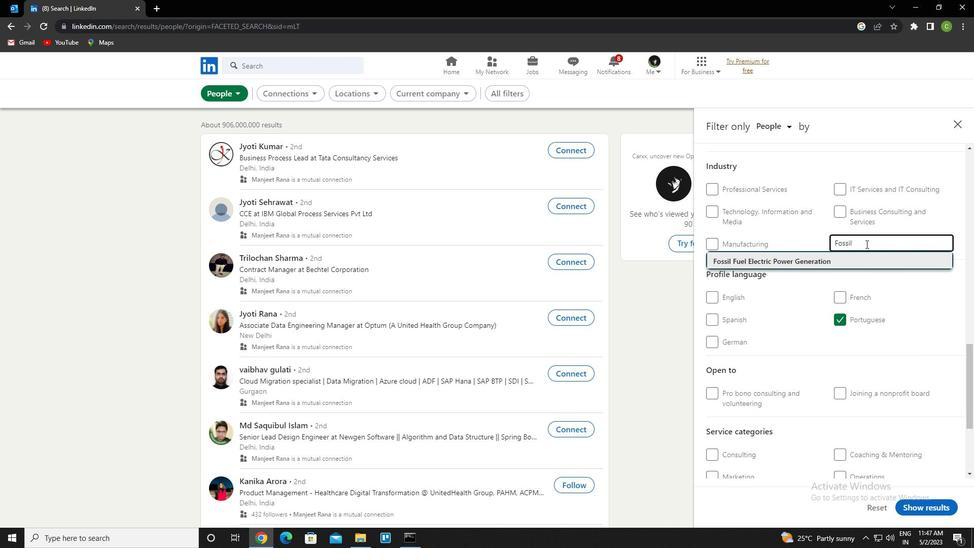 
Action: Mouse scrolled (866, 243) with delta (0, 0)
Screenshot: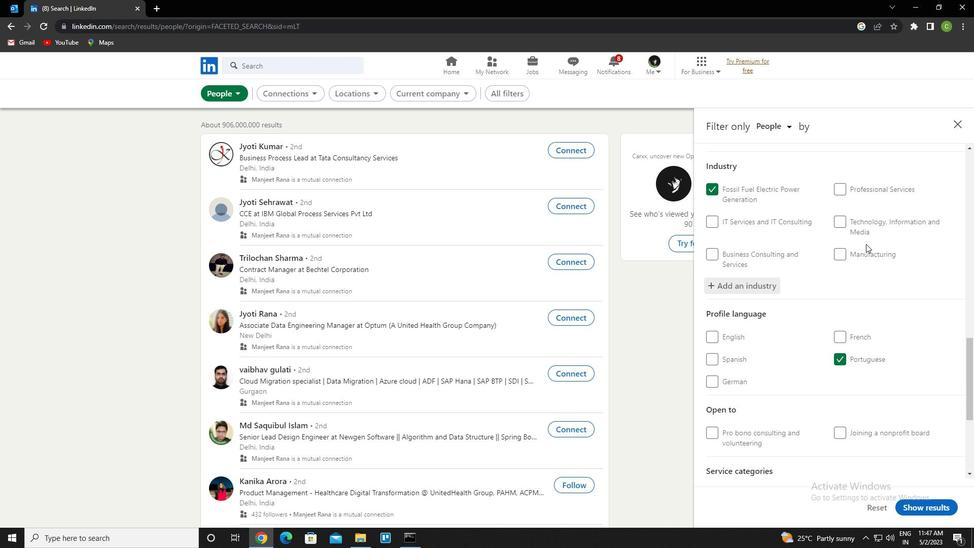 
Action: Mouse scrolled (866, 243) with delta (0, 0)
Screenshot: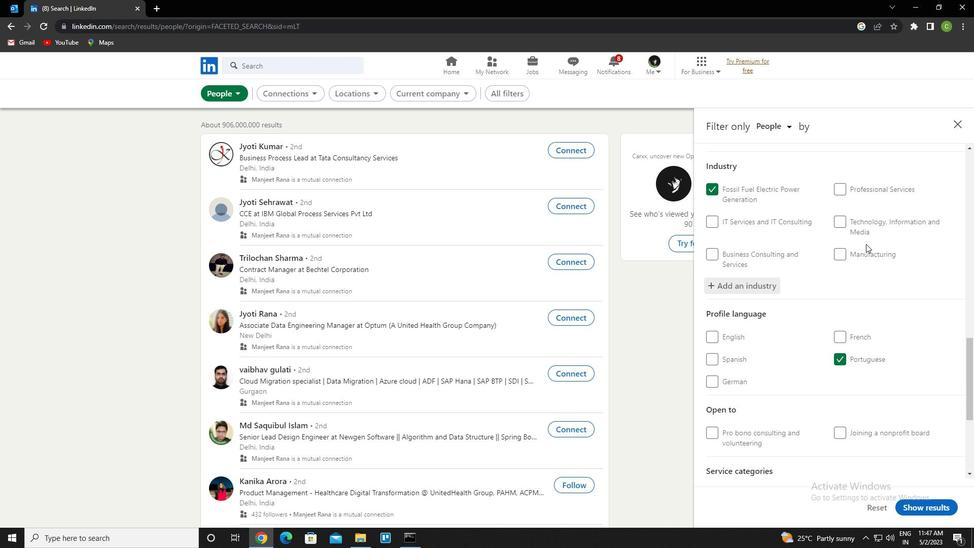 
Action: Mouse scrolled (866, 243) with delta (0, 0)
Screenshot: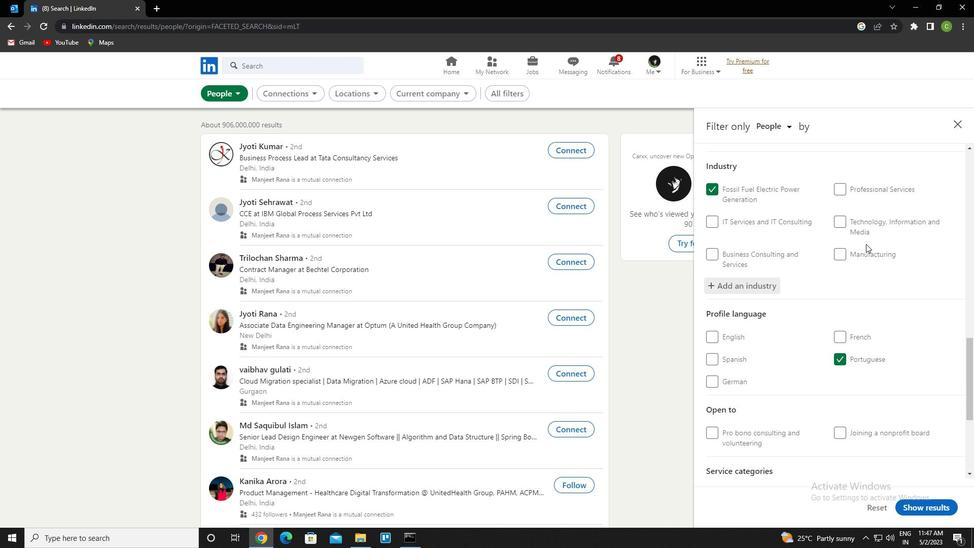 
Action: Mouse moved to (864, 244)
Screenshot: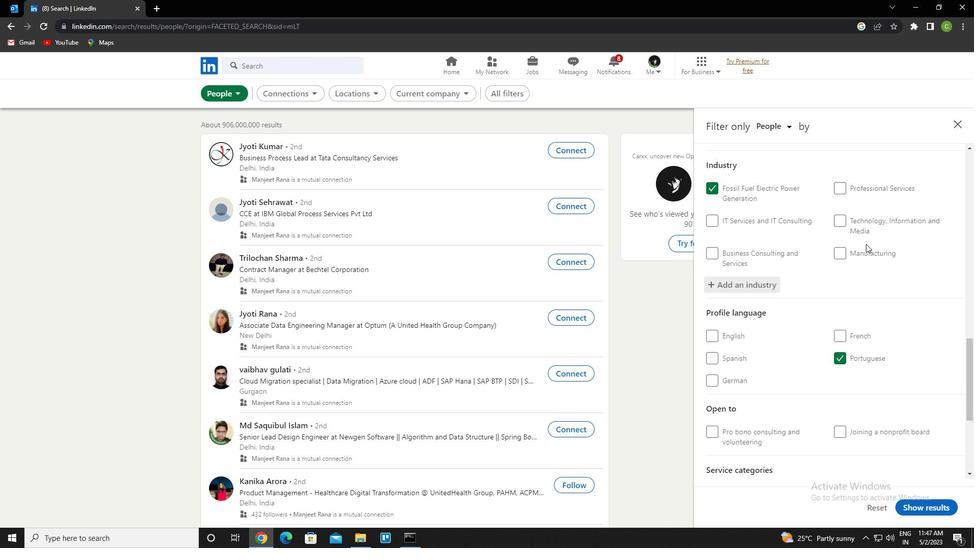 
Action: Mouse scrolled (864, 244) with delta (0, 0)
Screenshot: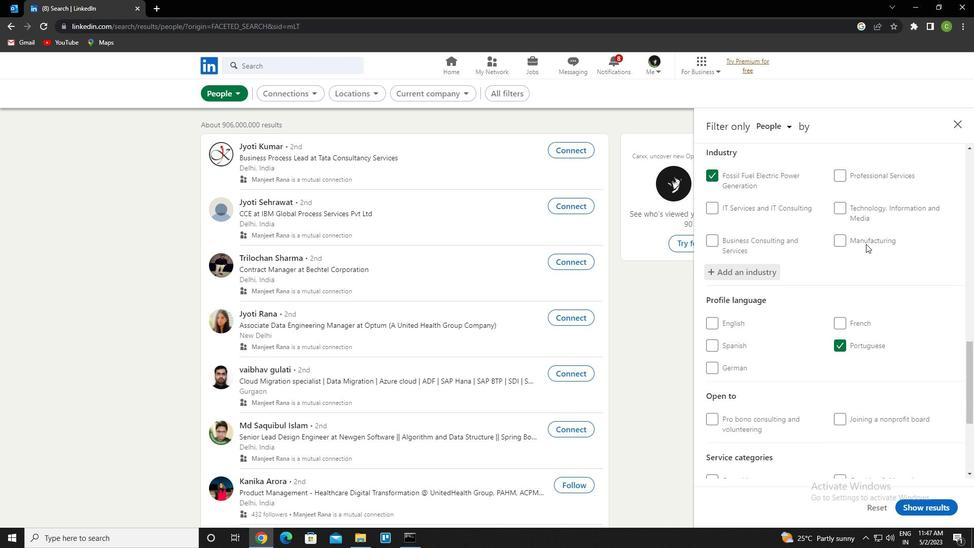 
Action: Mouse moved to (864, 245)
Screenshot: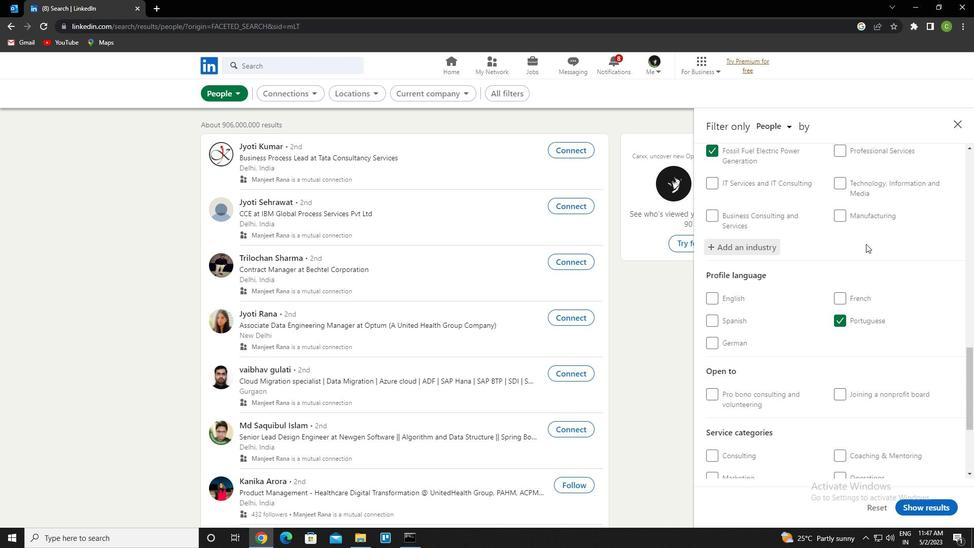 
Action: Mouse scrolled (864, 244) with delta (0, 0)
Screenshot: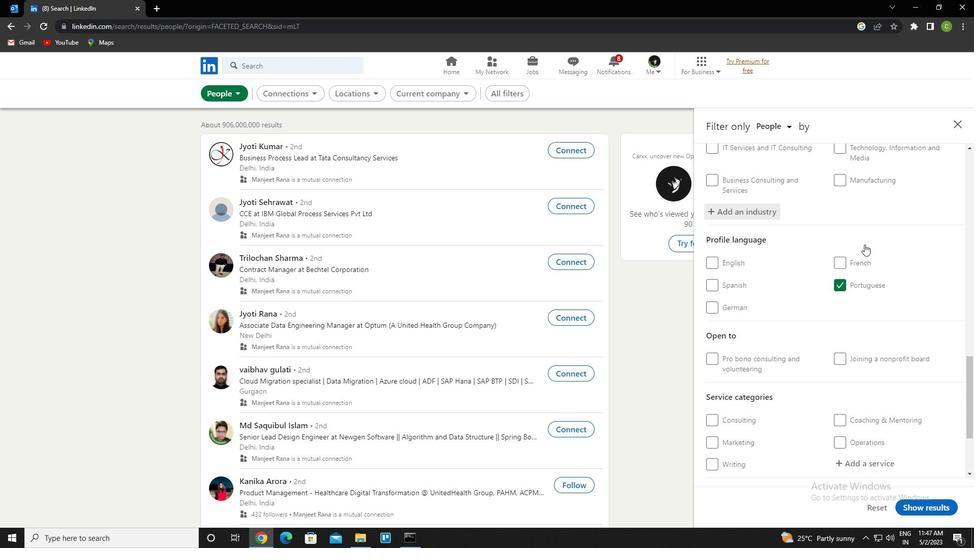 
Action: Mouse moved to (861, 332)
Screenshot: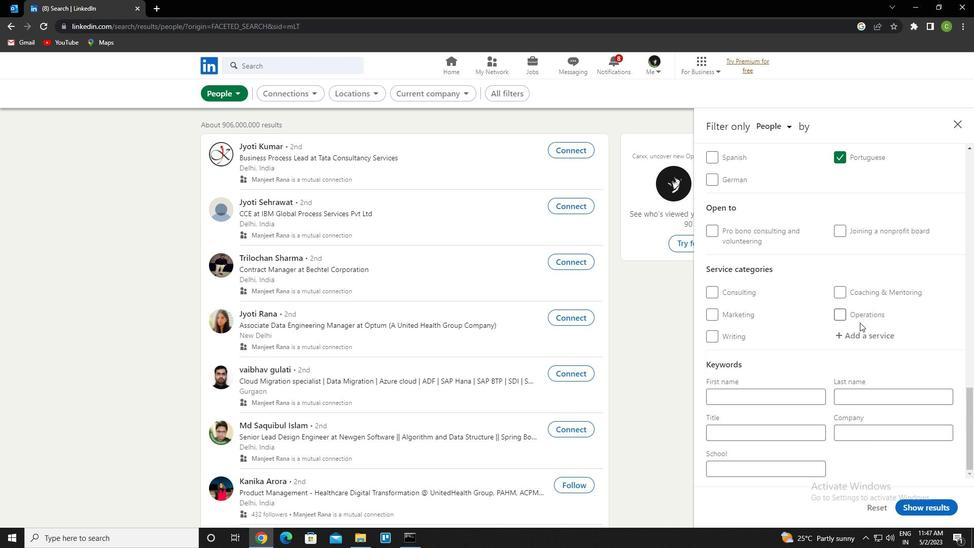
Action: Mouse pressed left at (861, 332)
Screenshot: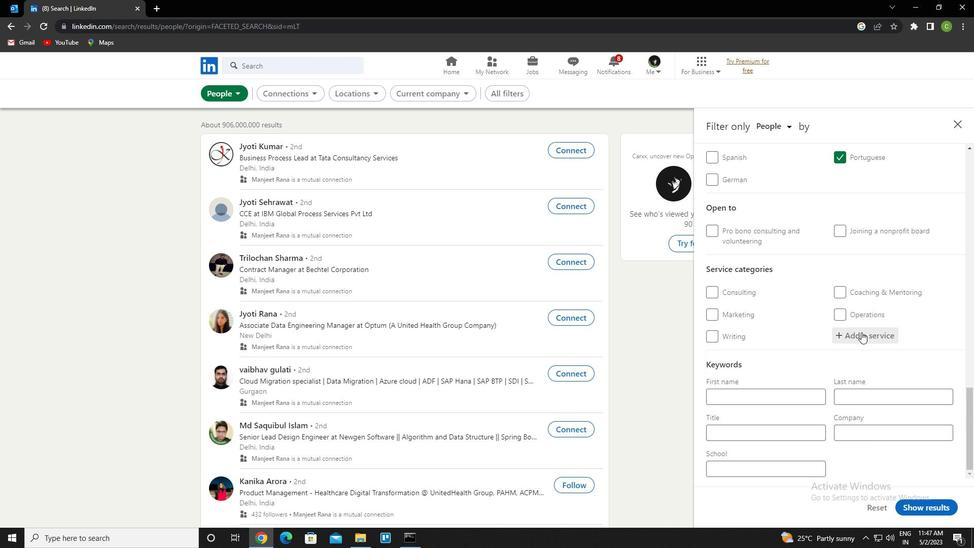 
Action: Key pressed <Key.caps_lock>b<Key.caps_lock>ankr<Key.down><Key.enter>
Screenshot: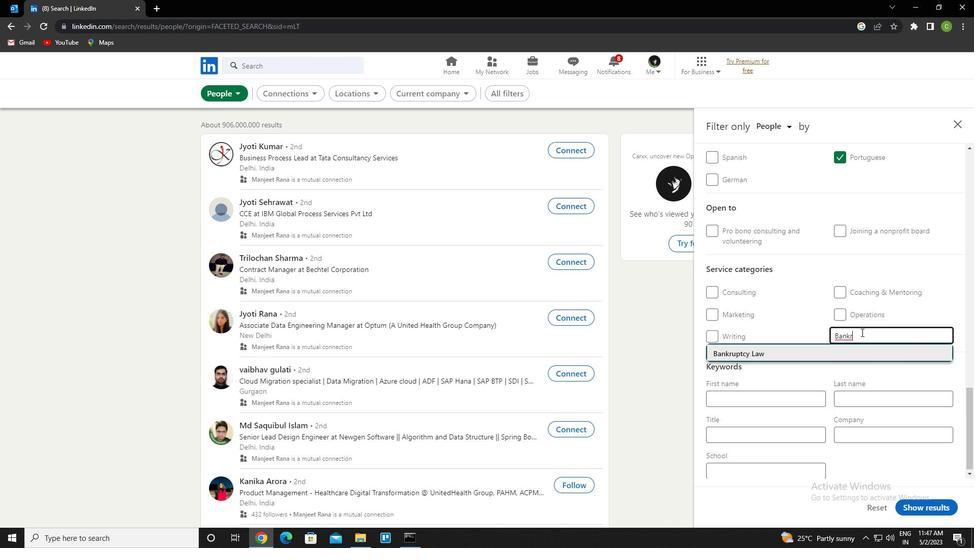 
Action: Mouse scrolled (861, 331) with delta (0, 0)
Screenshot: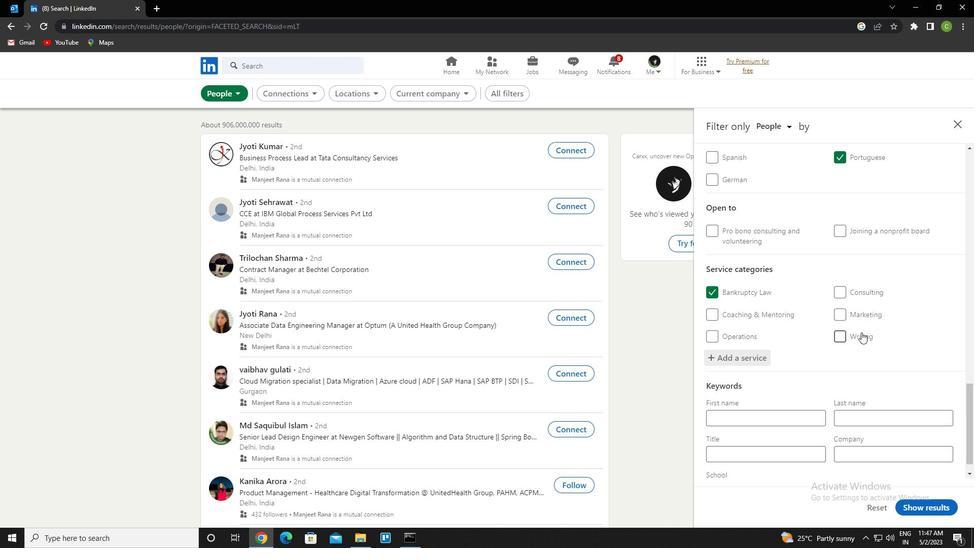 
Action: Mouse scrolled (861, 331) with delta (0, 0)
Screenshot: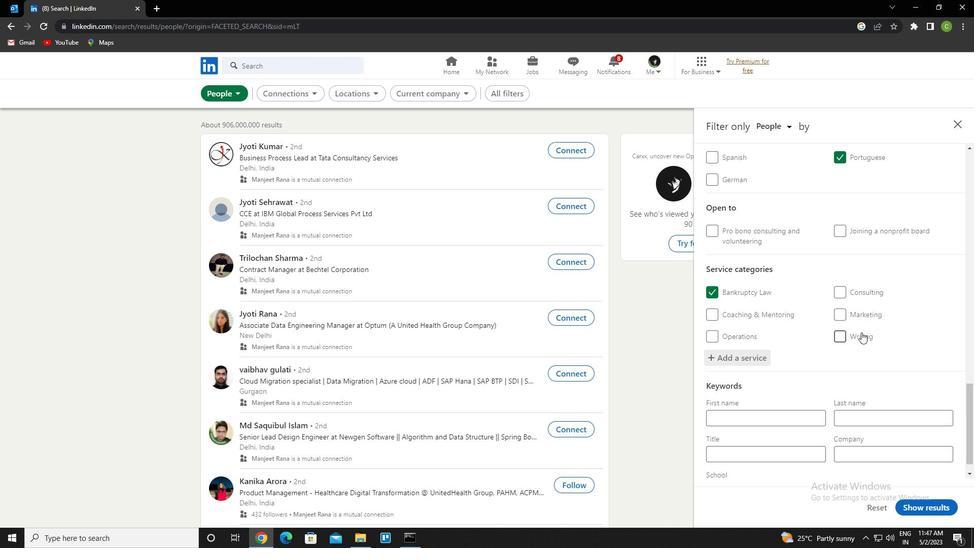 
Action: Mouse scrolled (861, 331) with delta (0, 0)
Screenshot: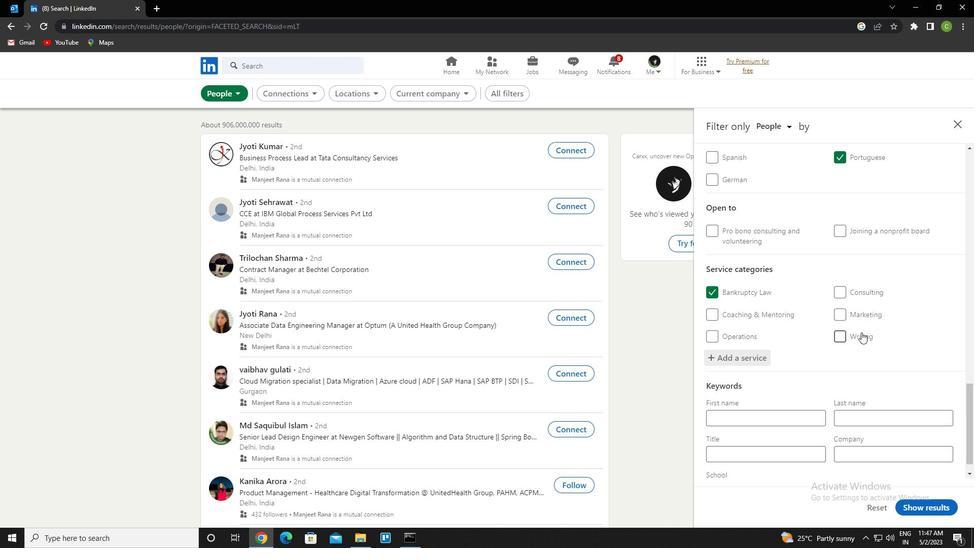 
Action: Mouse scrolled (861, 331) with delta (0, 0)
Screenshot: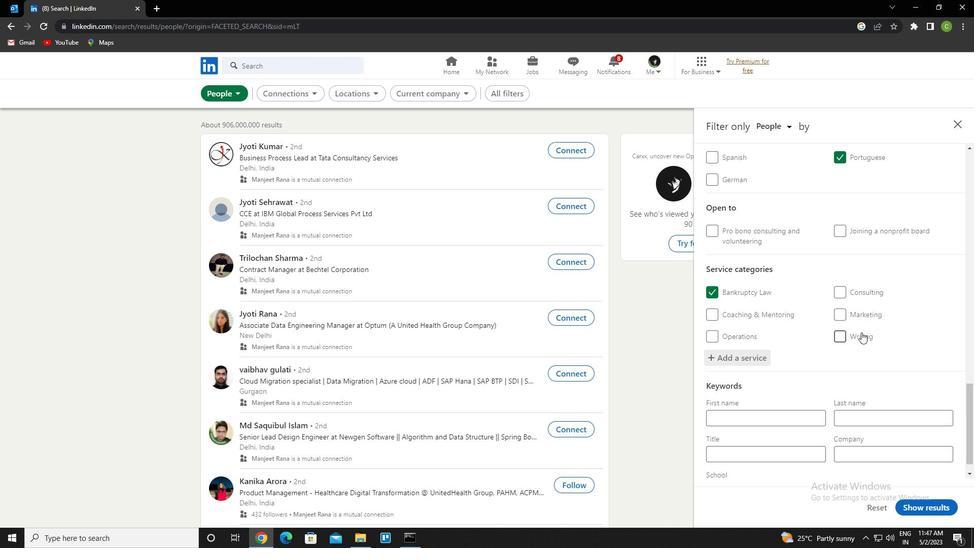 
Action: Mouse scrolled (861, 331) with delta (0, 0)
Screenshot: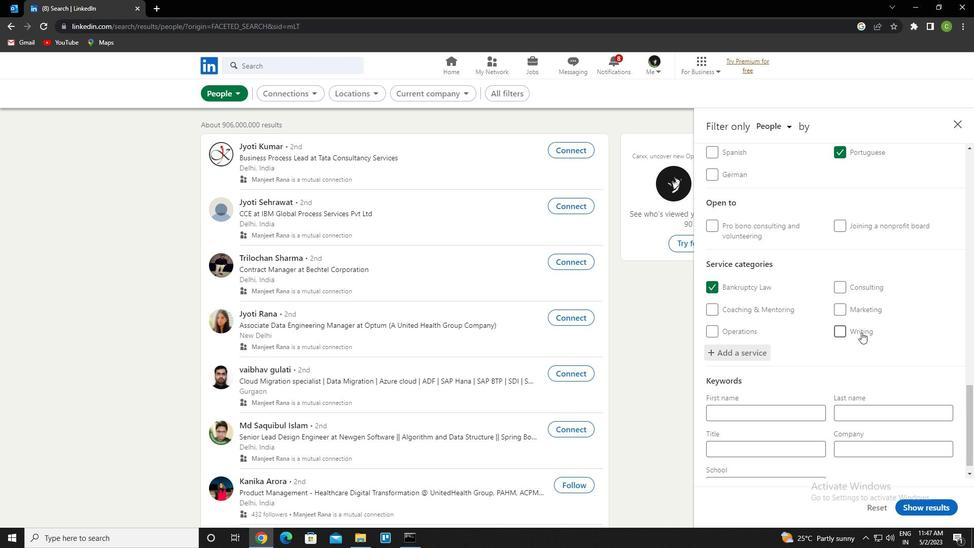 
Action: Mouse scrolled (861, 331) with delta (0, 0)
Screenshot: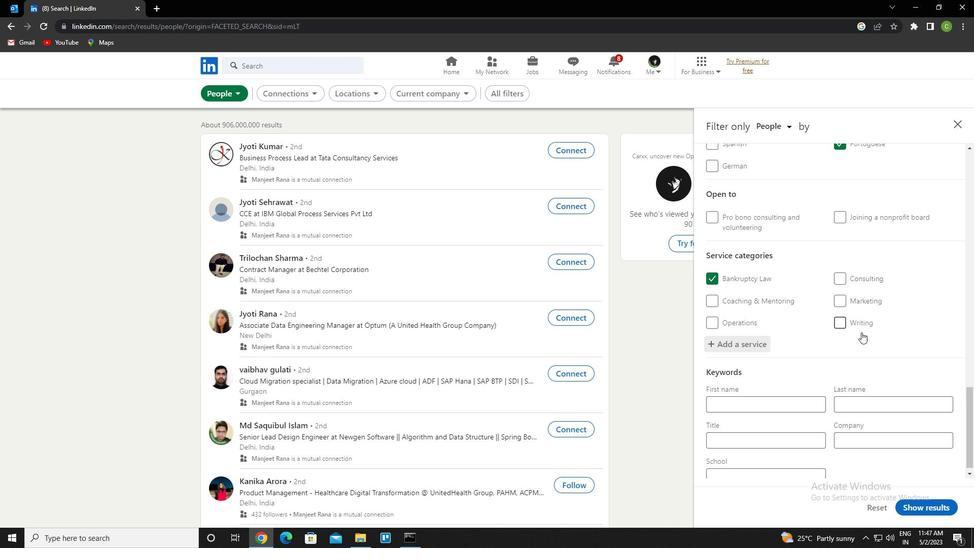 
Action: Mouse scrolled (861, 331) with delta (0, 0)
Screenshot: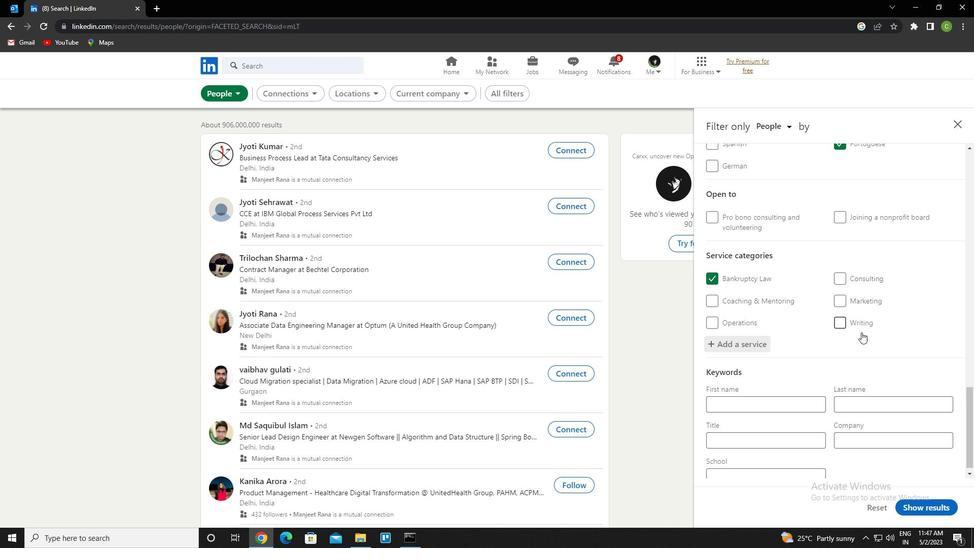 
Action: Mouse scrolled (861, 331) with delta (0, 0)
Screenshot: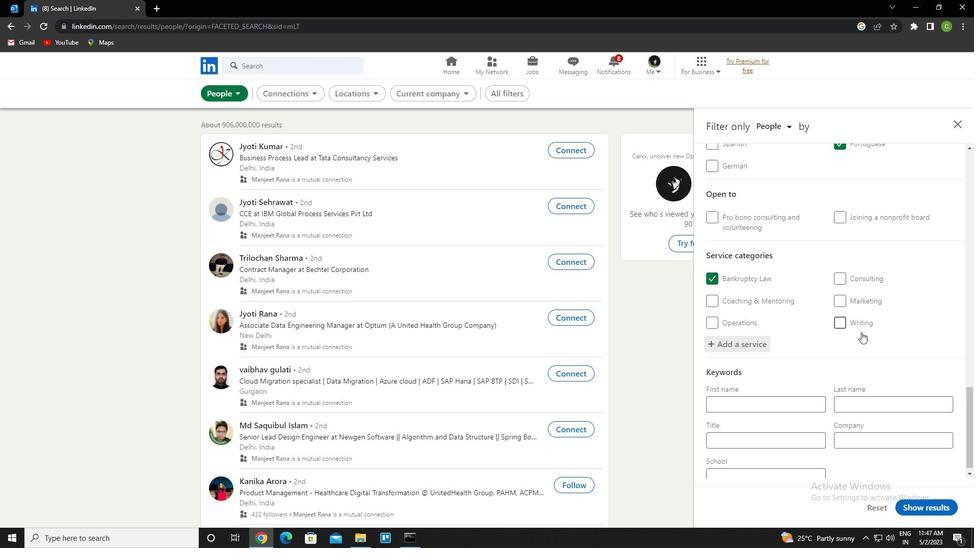 
Action: Mouse scrolled (861, 331) with delta (0, 0)
Screenshot: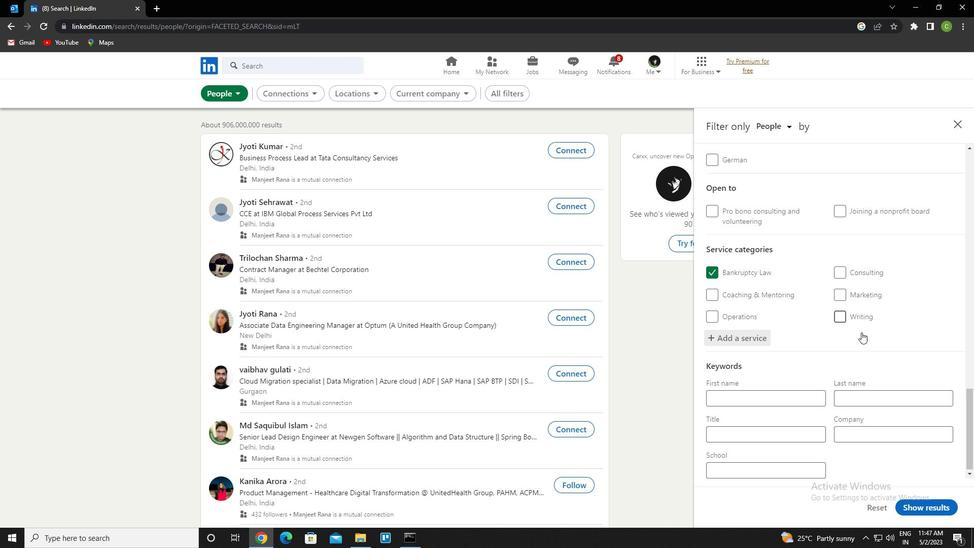 
Action: Mouse moved to (760, 435)
Screenshot: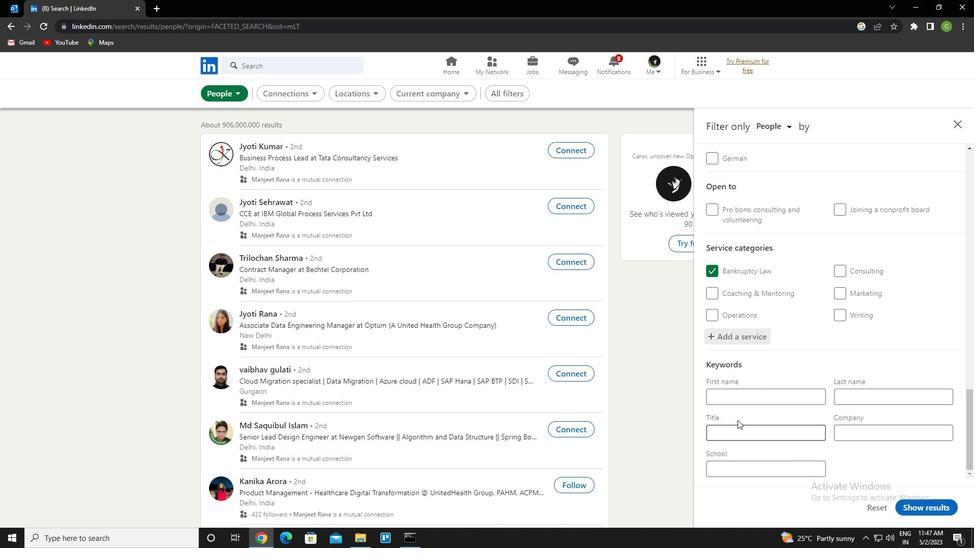 
Action: Mouse pressed left at (760, 435)
Screenshot: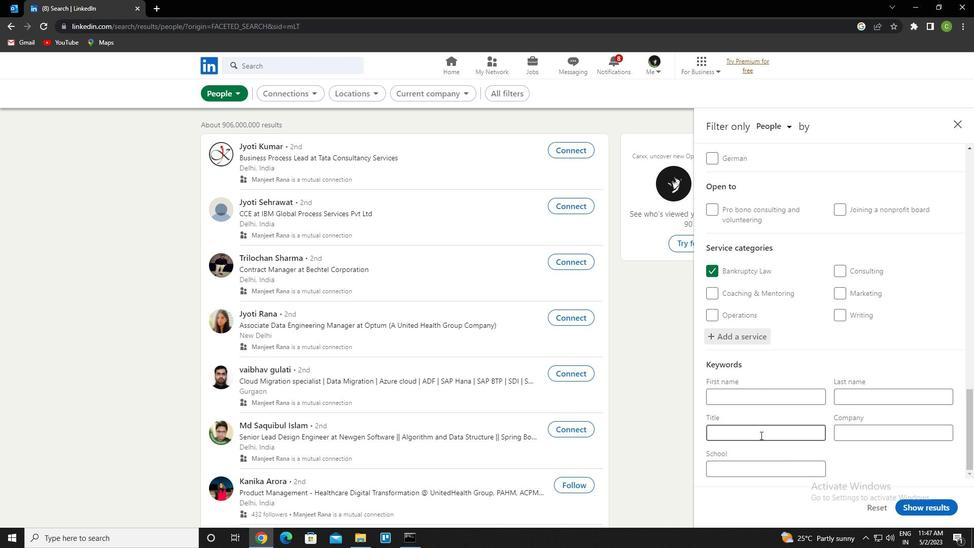 
Action: Key pressed <Key.caps_lock>n<Key.caps_lock>uclear<Key.space><Key.caps_lock>e<Key.caps_lock>ngineer
Screenshot: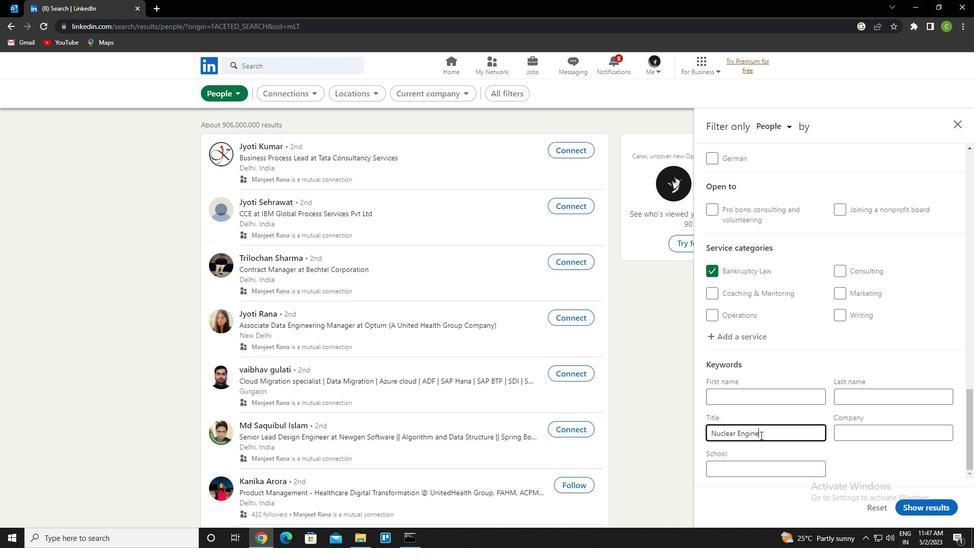 
Action: Mouse moved to (937, 500)
Screenshot: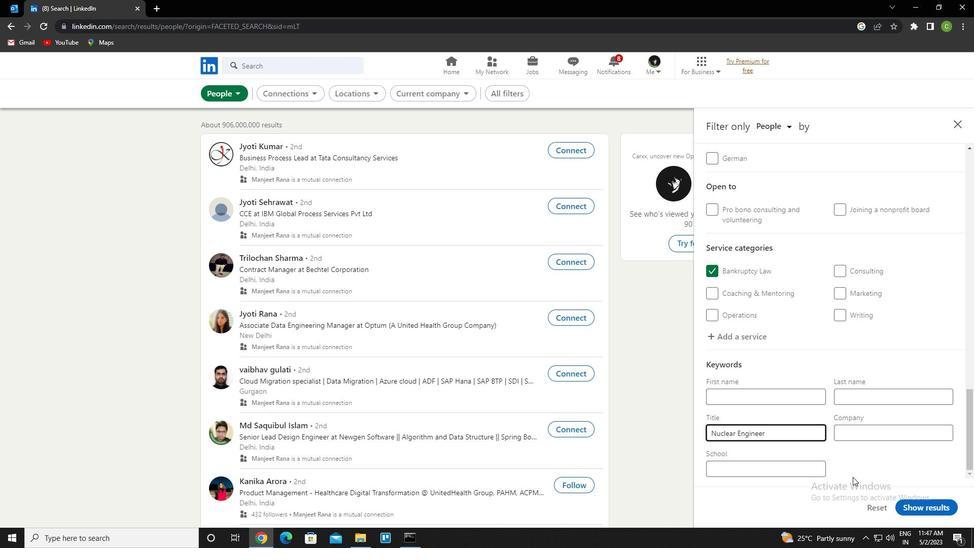 
Action: Mouse pressed left at (937, 500)
Screenshot: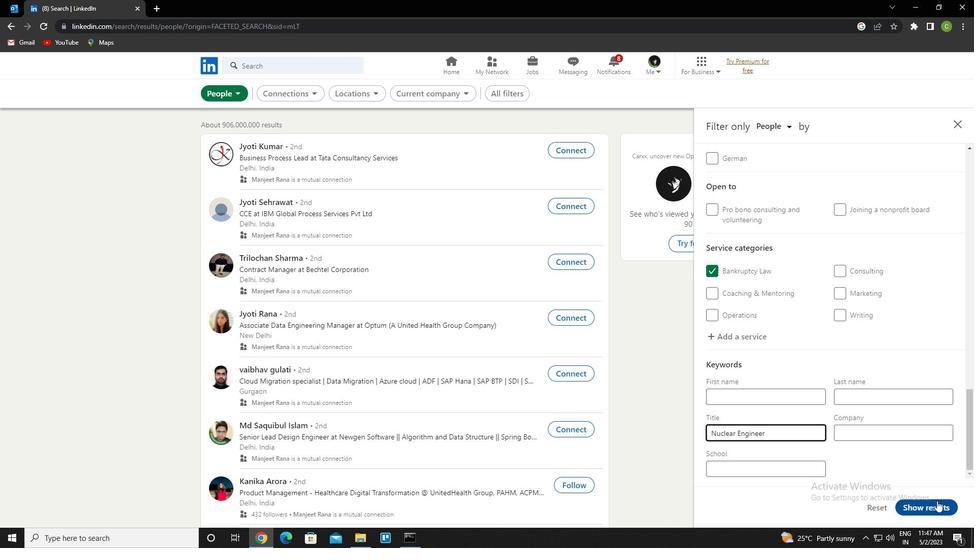 
Action: Mouse moved to (406, 492)
Screenshot: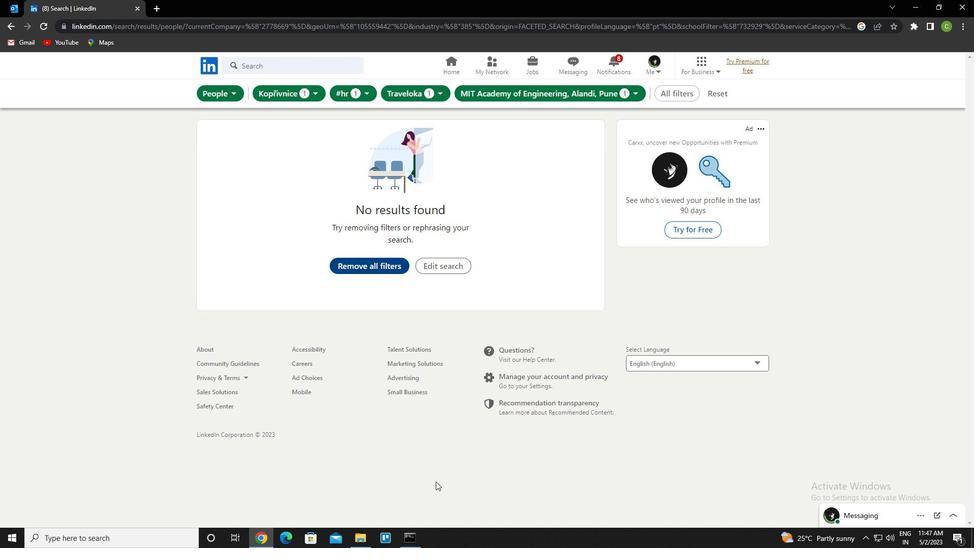 
